 Task: Add Attachment from Trello to Card Card0000000318 in Board Board0000000080 in Workspace WS0000000027 in Trello. Add Cover Blue to Card Card0000000318 in Board Board0000000080 in Workspace WS0000000027 in Trello. Add "Copy Card To …" Button titled Button0000000318 to "bottom" of the list "To Do" to Card Card0000000318 in Board Board0000000080 in Workspace WS0000000027 in Trello. Add Description DS0000000318 to Card Card0000000318 in Board Board0000000080 in Workspace WS0000000027 in Trello. Add Comment CM0000000318 to Card Card0000000318 in Board Board0000000080 in Workspace WS0000000027 in Trello
Action: Mouse moved to (308, 307)
Screenshot: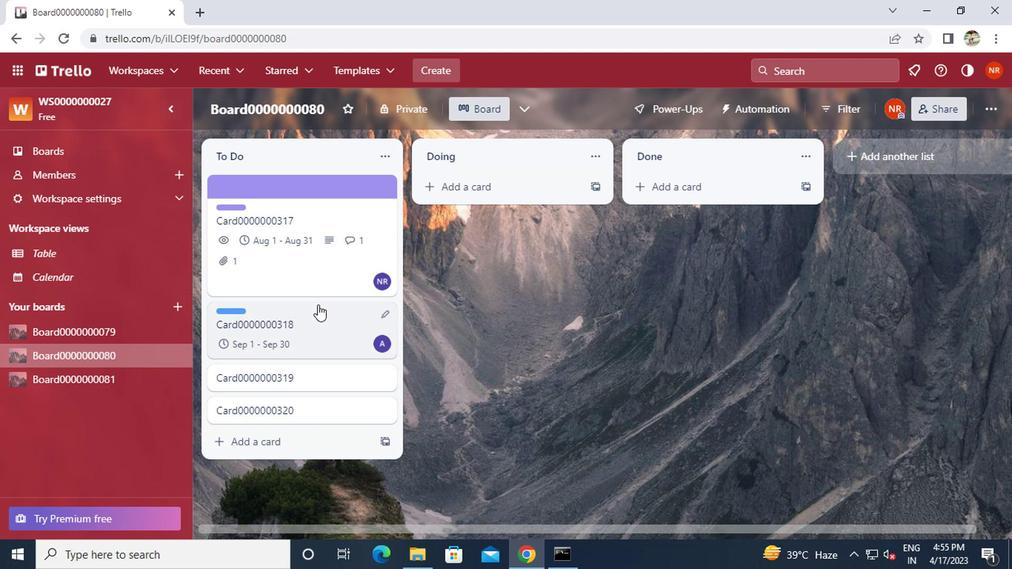 
Action: Mouse pressed left at (308, 307)
Screenshot: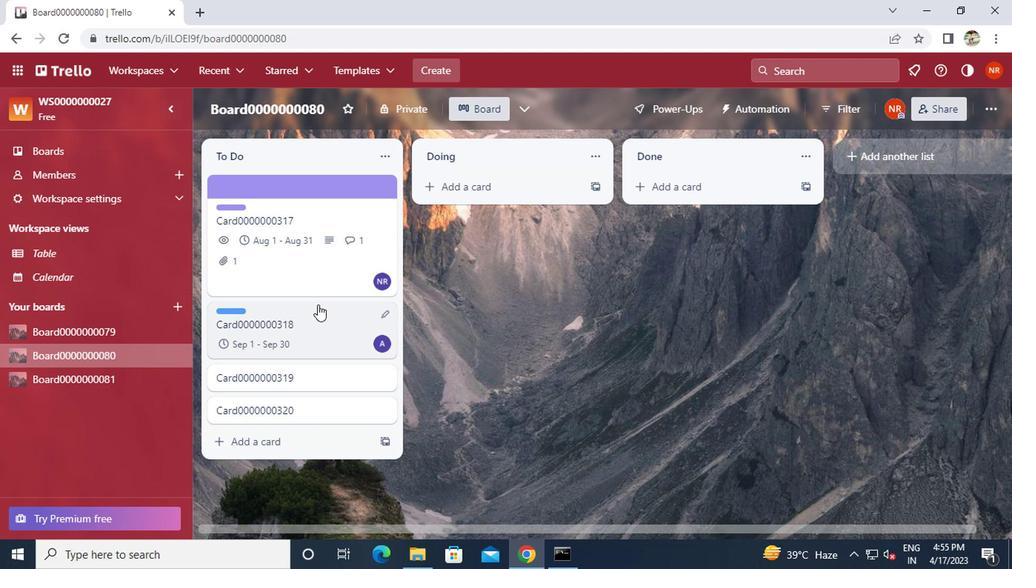 
Action: Mouse moved to (664, 309)
Screenshot: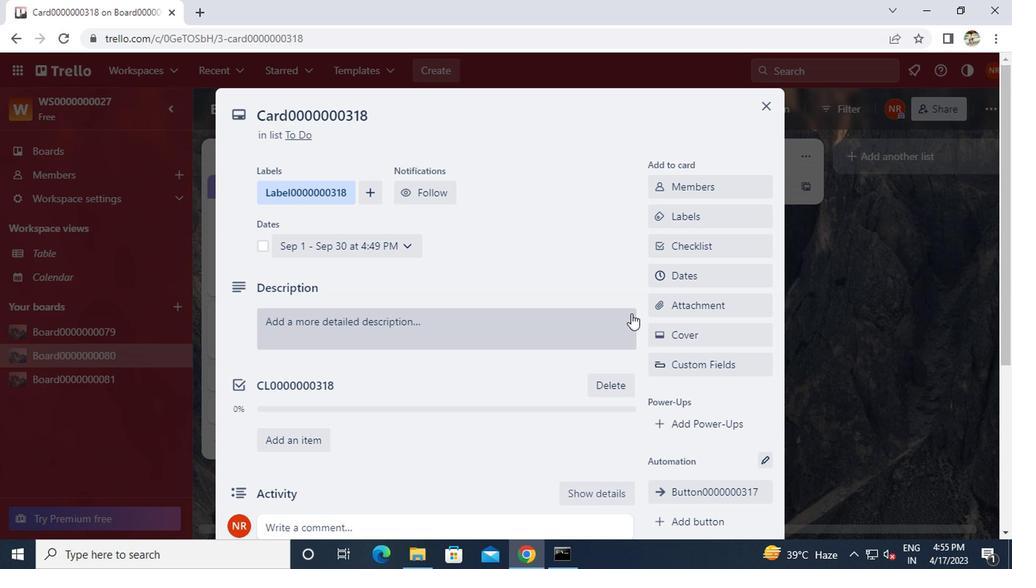 
Action: Mouse pressed left at (664, 309)
Screenshot: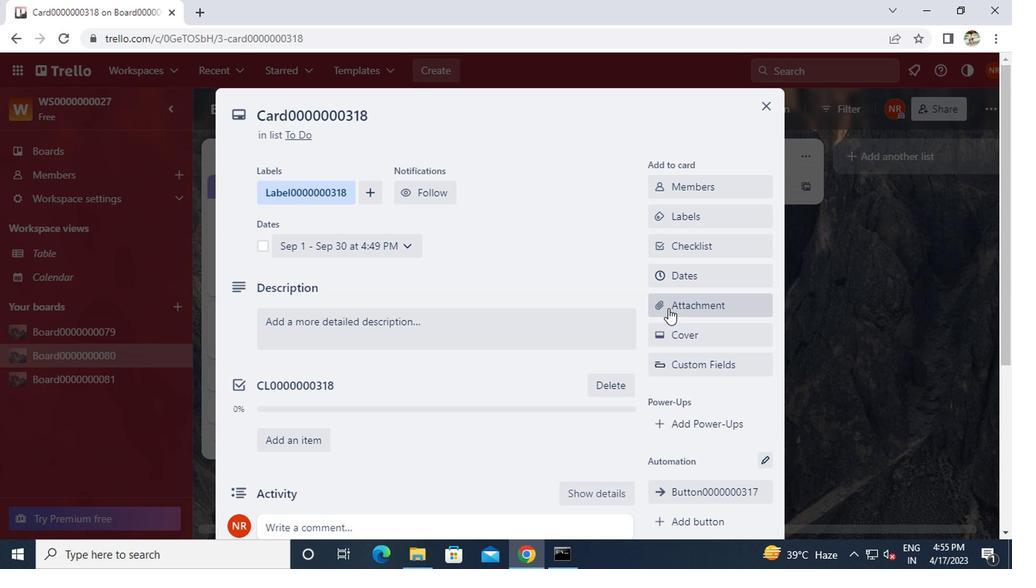 
Action: Mouse moved to (662, 169)
Screenshot: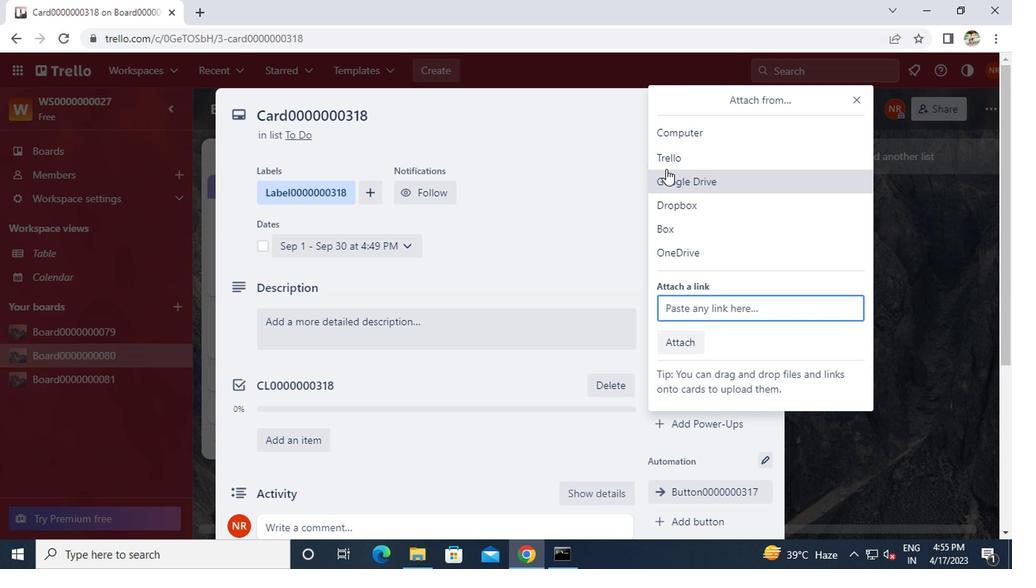 
Action: Mouse pressed left at (662, 169)
Screenshot: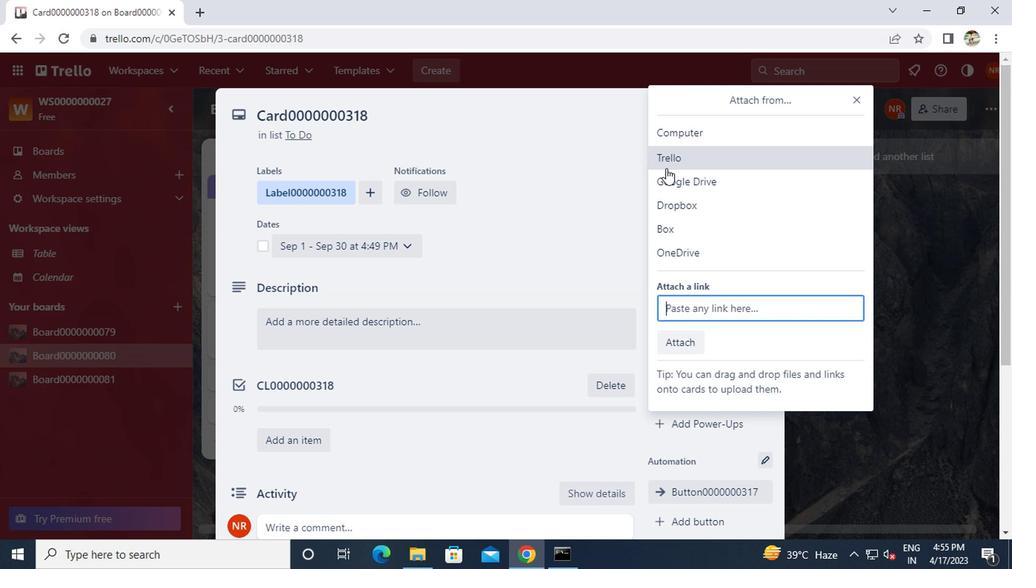 
Action: Mouse moved to (680, 218)
Screenshot: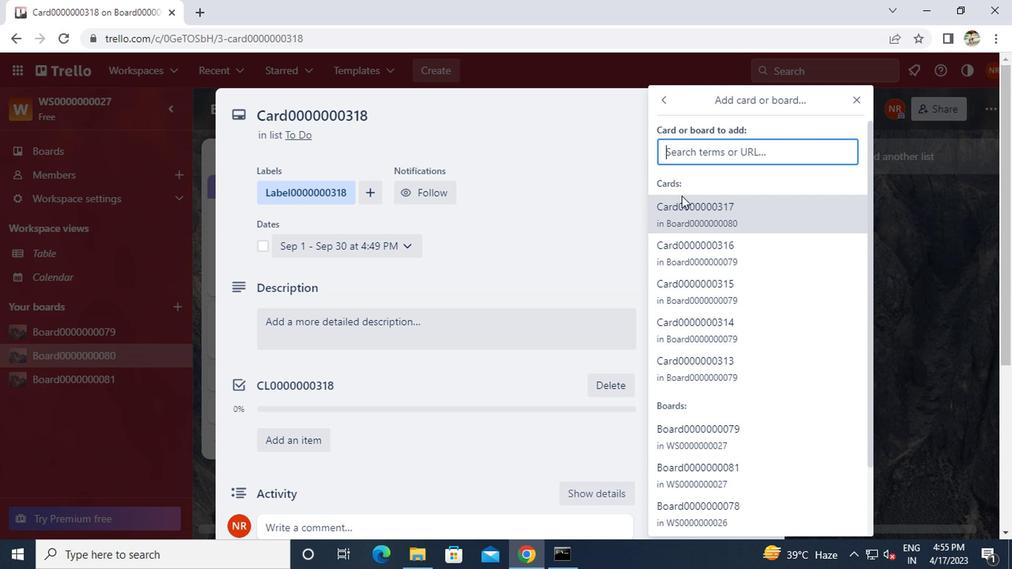 
Action: Mouse pressed left at (680, 218)
Screenshot: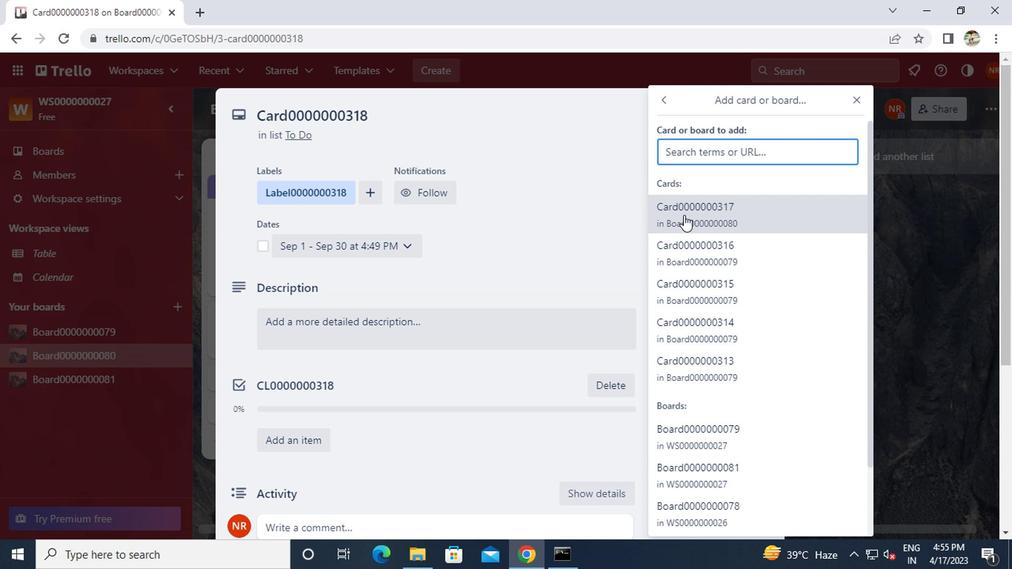 
Action: Mouse moved to (675, 329)
Screenshot: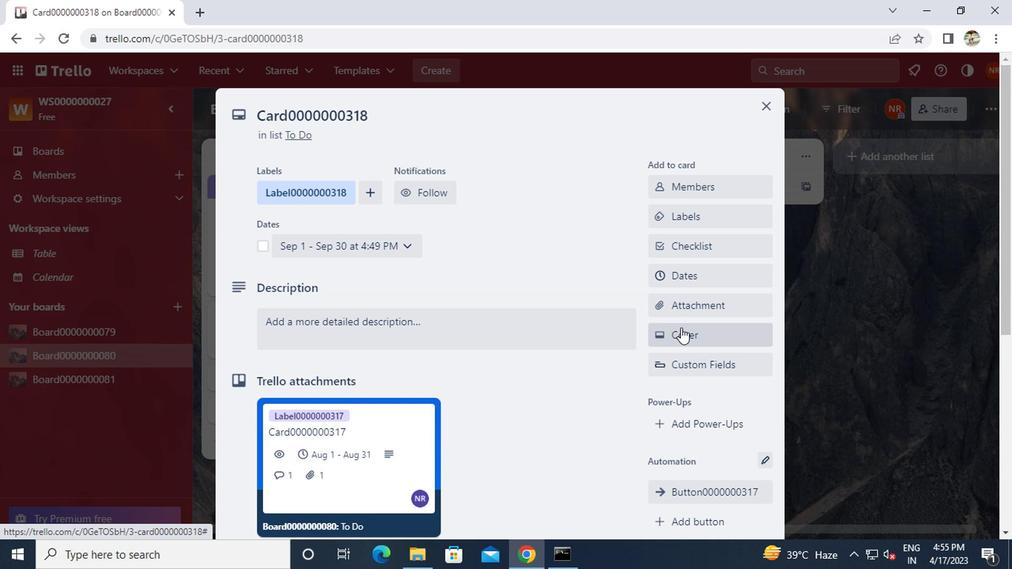 
Action: Mouse pressed left at (675, 329)
Screenshot: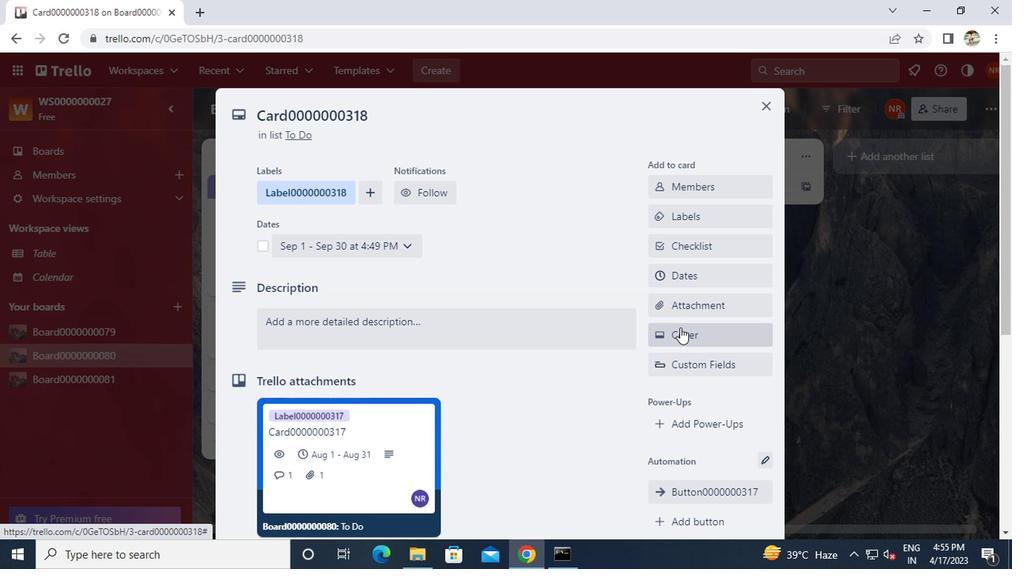
Action: Mouse moved to (675, 256)
Screenshot: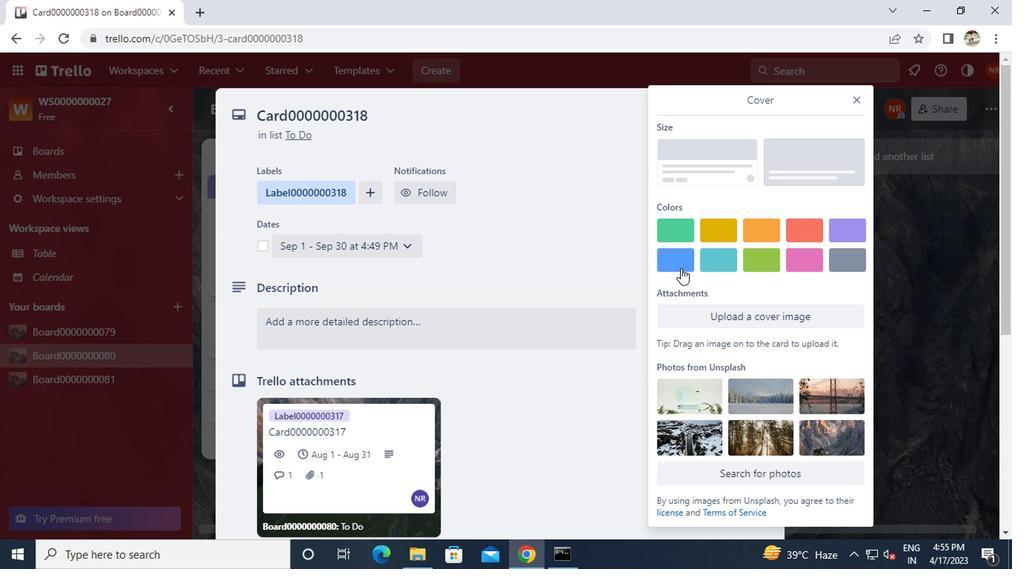 
Action: Mouse pressed left at (675, 256)
Screenshot: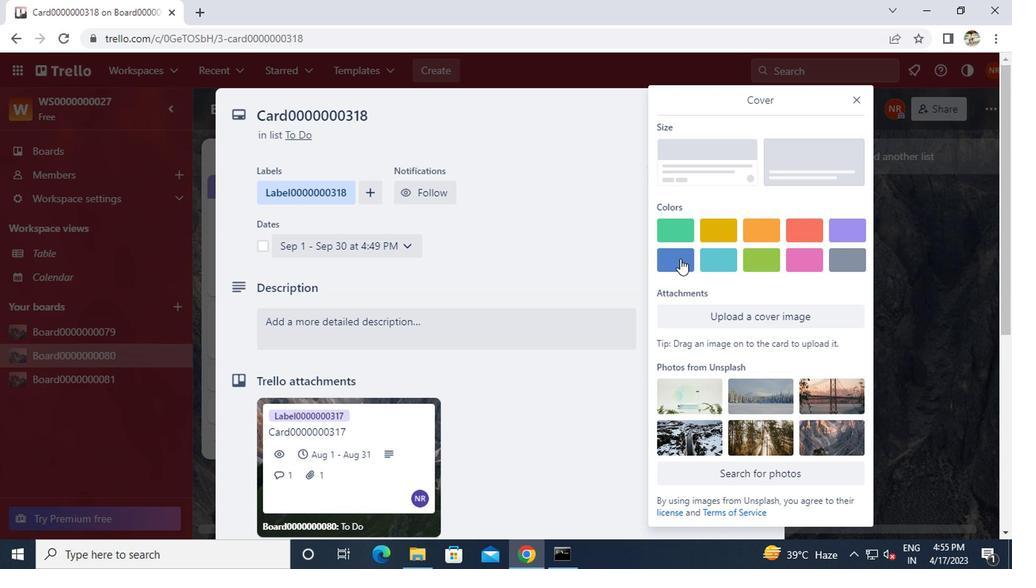 
Action: Mouse moved to (849, 103)
Screenshot: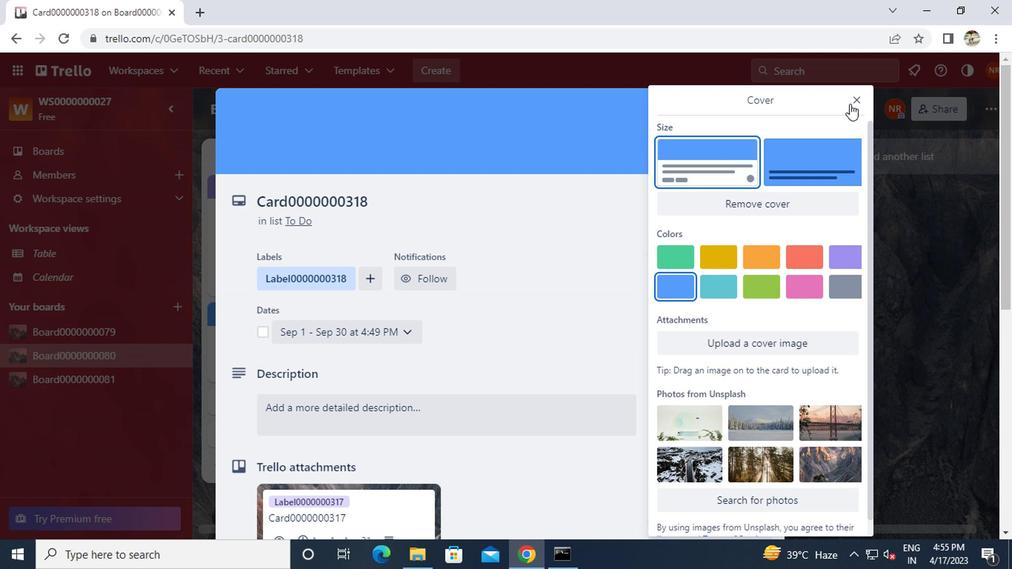 
Action: Mouse pressed left at (849, 103)
Screenshot: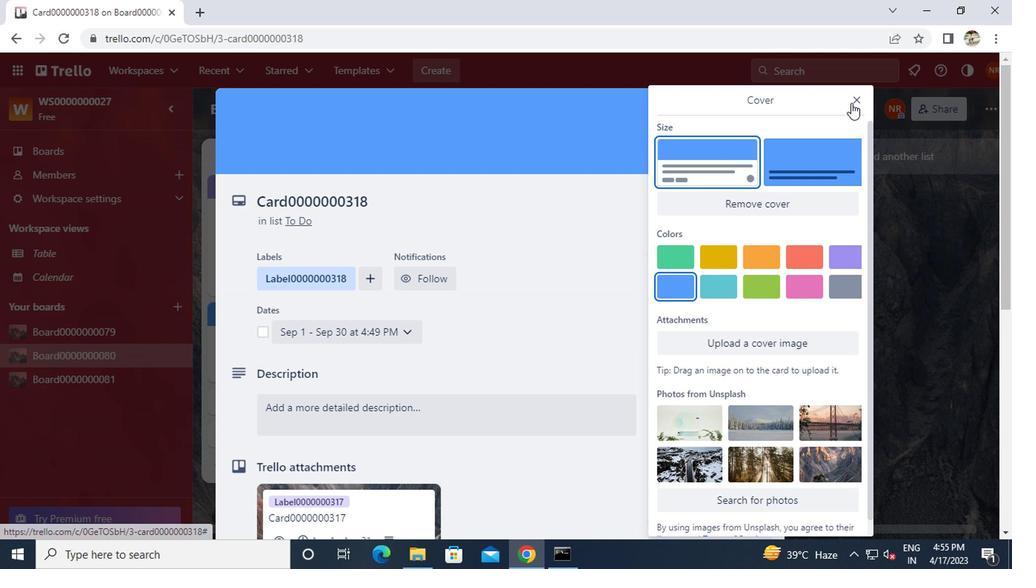
Action: Mouse moved to (689, 261)
Screenshot: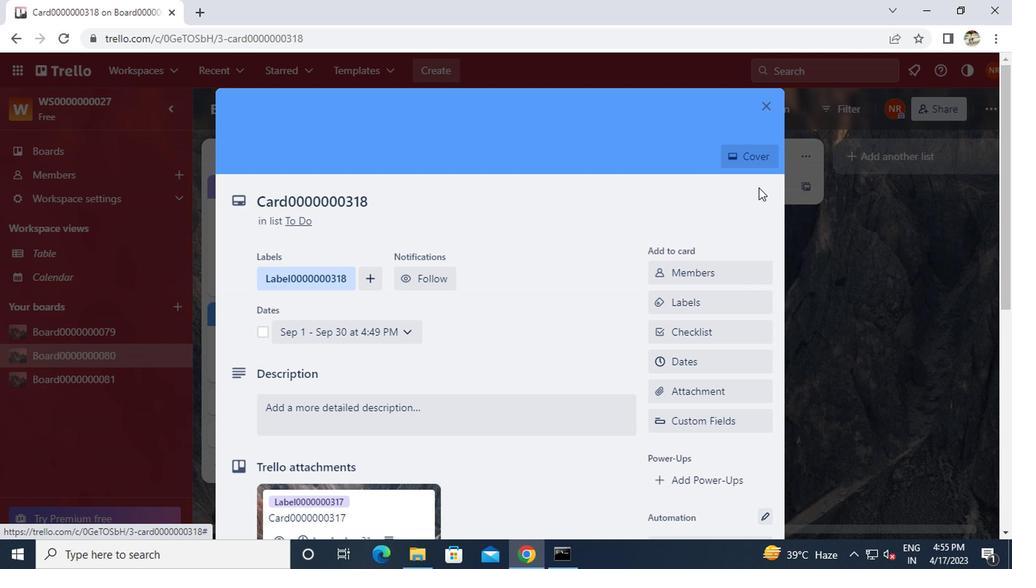 
Action: Mouse scrolled (689, 260) with delta (0, -1)
Screenshot: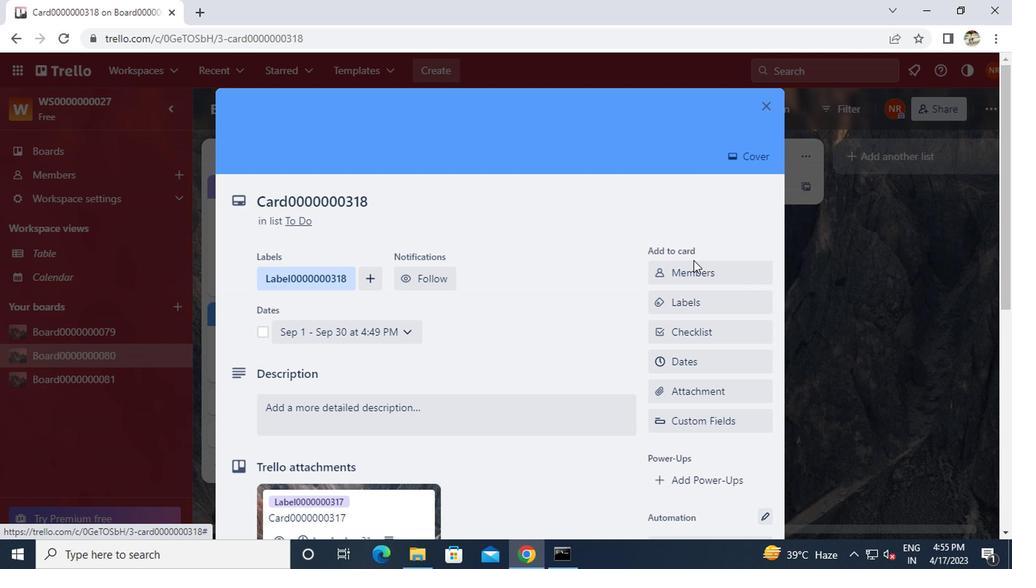 
Action: Mouse scrolled (689, 260) with delta (0, -1)
Screenshot: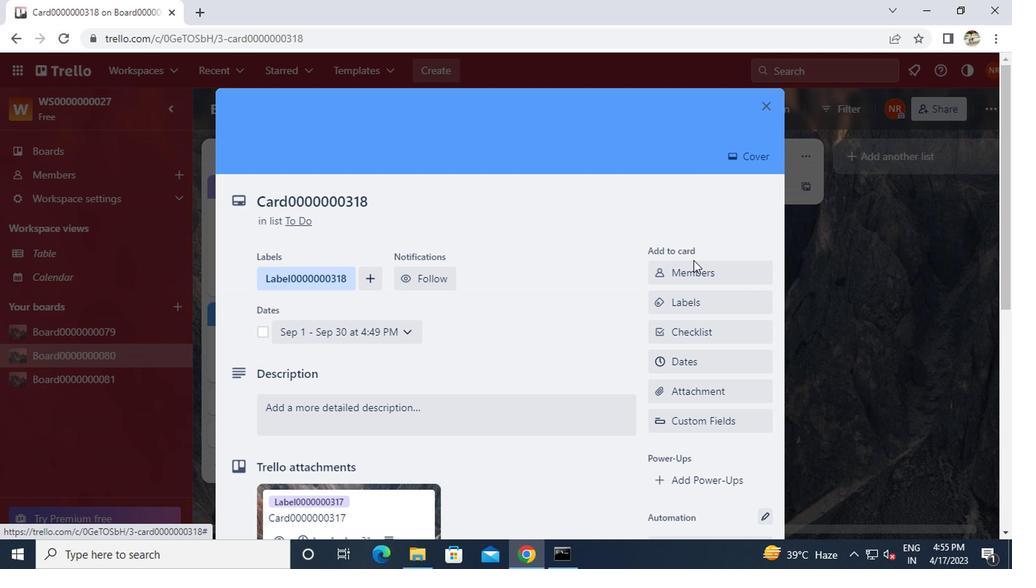 
Action: Mouse scrolled (689, 260) with delta (0, -1)
Screenshot: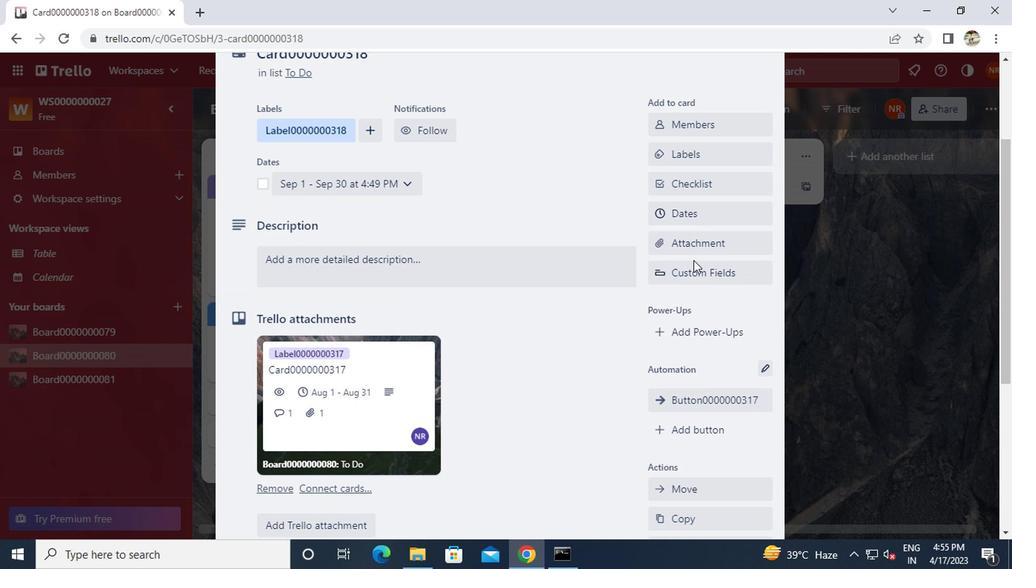 
Action: Mouse scrolled (689, 260) with delta (0, -1)
Screenshot: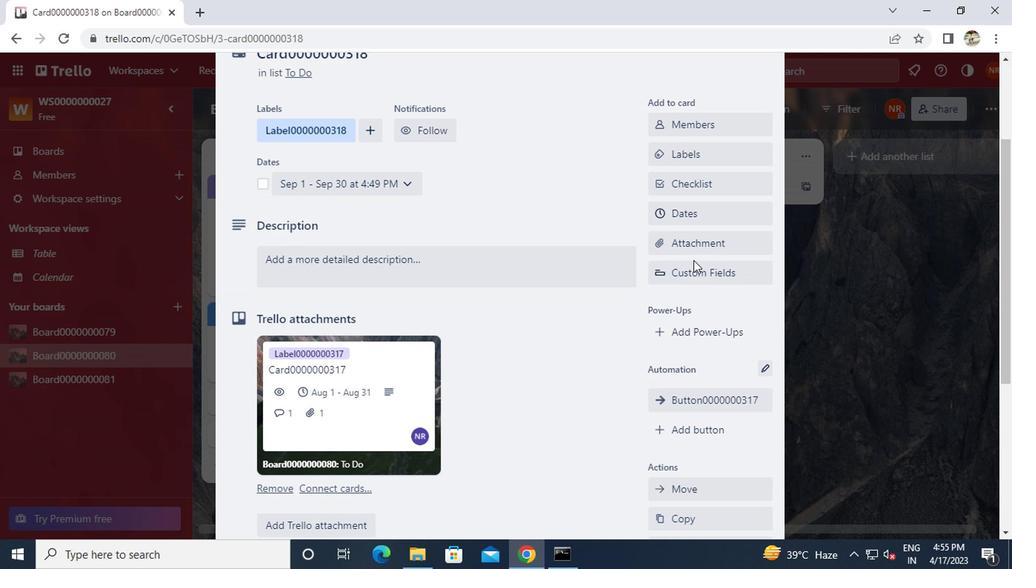 
Action: Mouse moved to (687, 276)
Screenshot: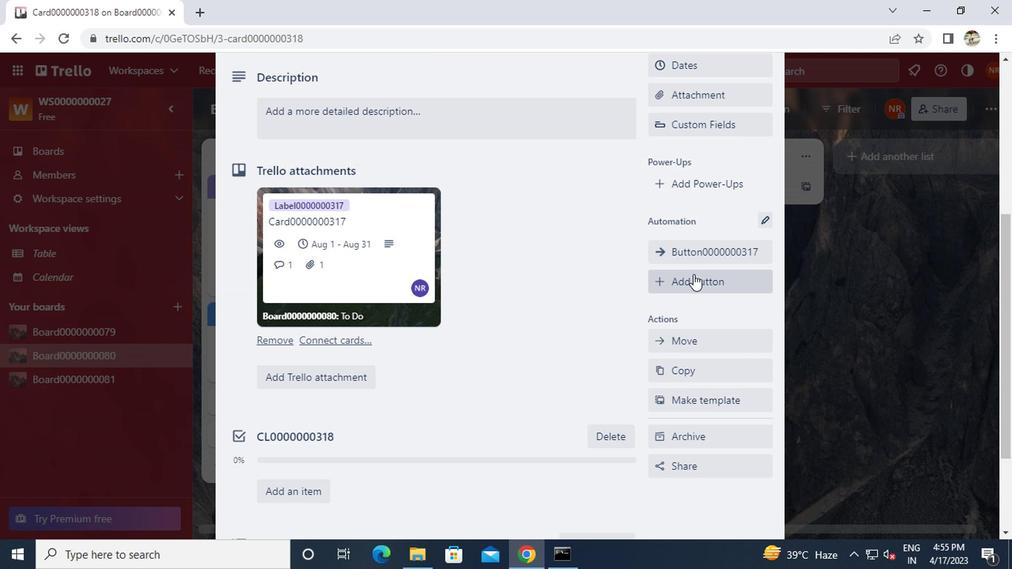 
Action: Mouse pressed left at (687, 276)
Screenshot: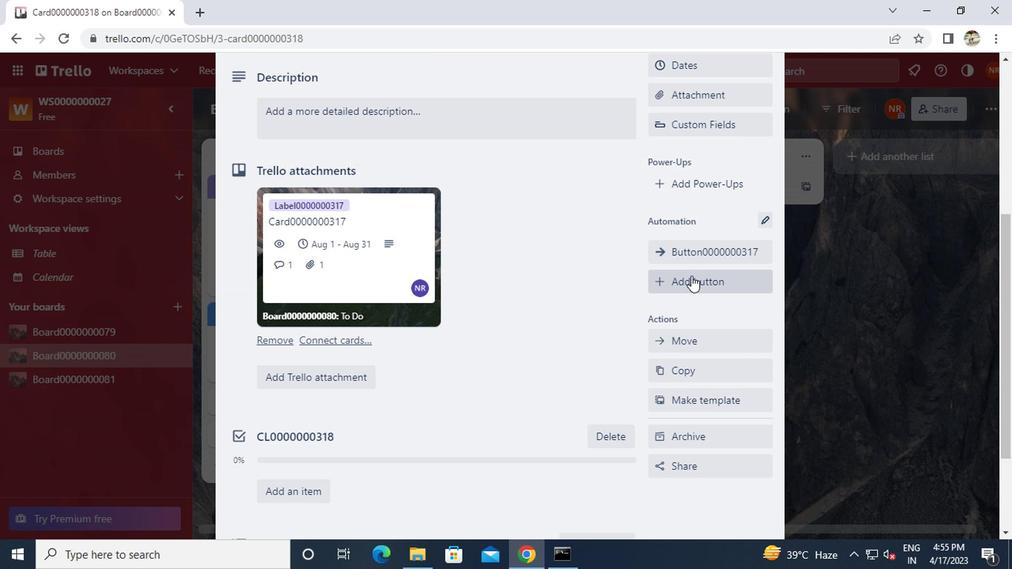 
Action: Mouse moved to (684, 207)
Screenshot: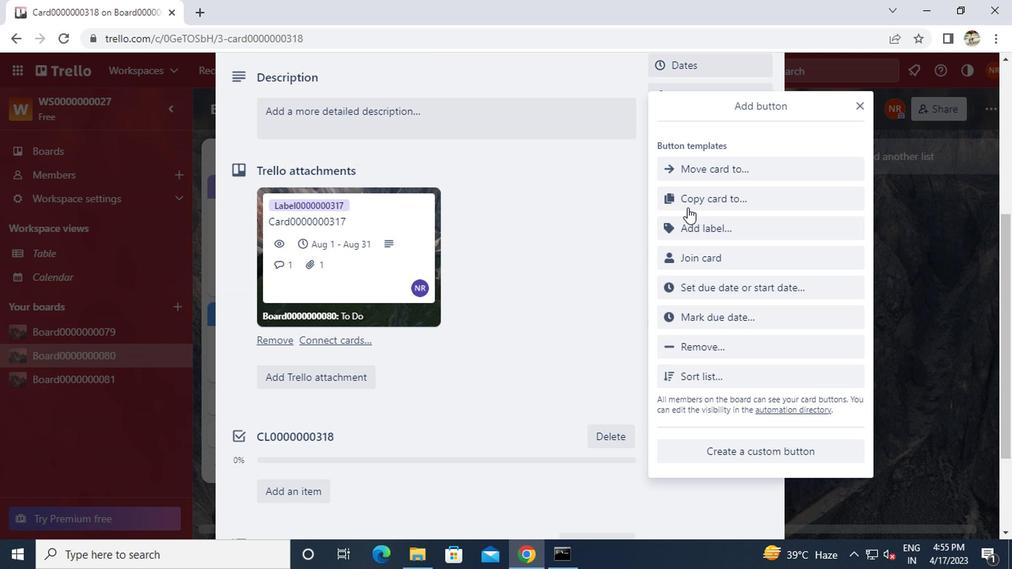 
Action: Mouse pressed left at (684, 207)
Screenshot: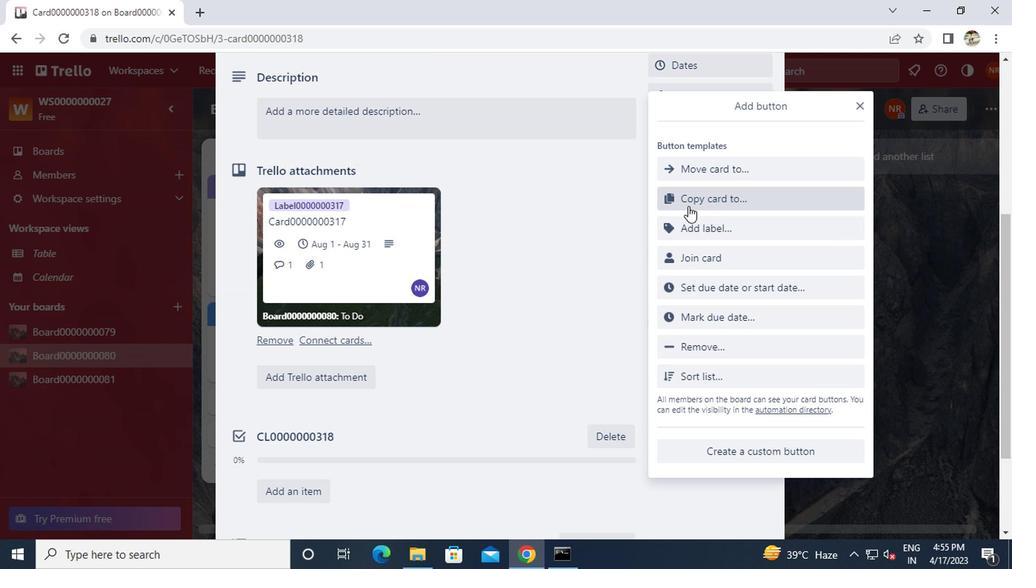 
Action: Key pressed b<Key.caps_lock>utton0000000318
Screenshot: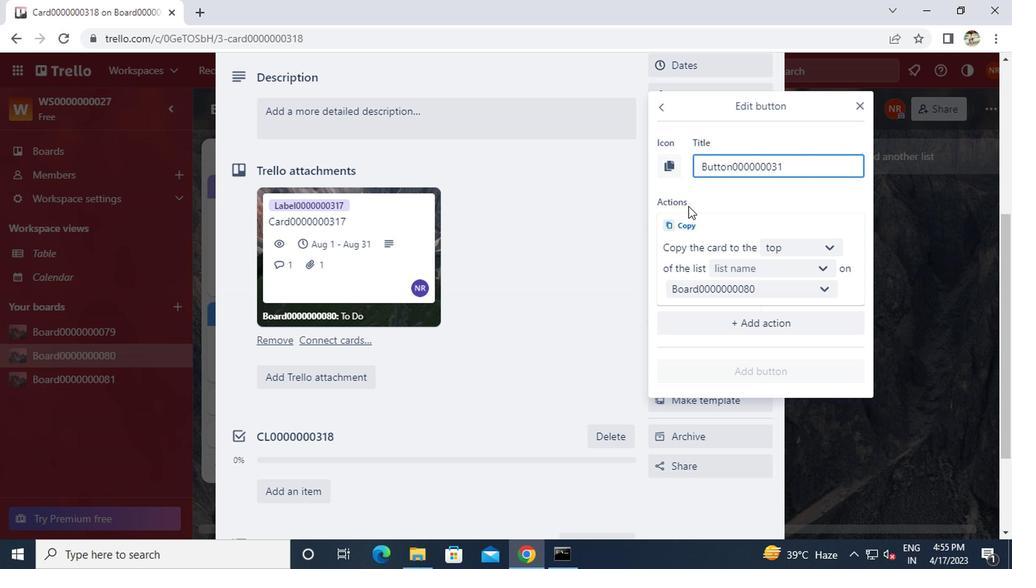 
Action: Mouse moved to (771, 245)
Screenshot: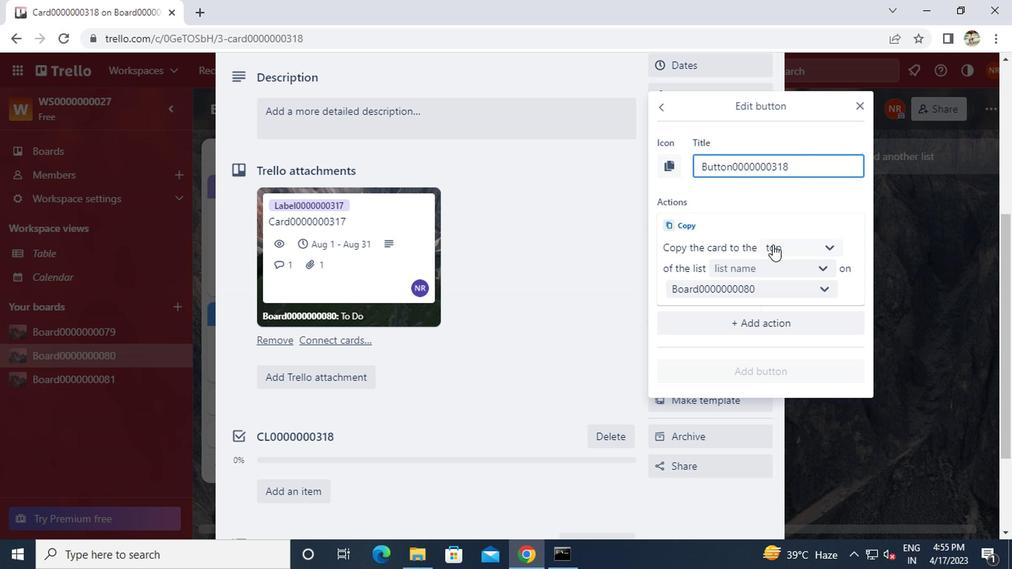 
Action: Mouse pressed left at (771, 245)
Screenshot: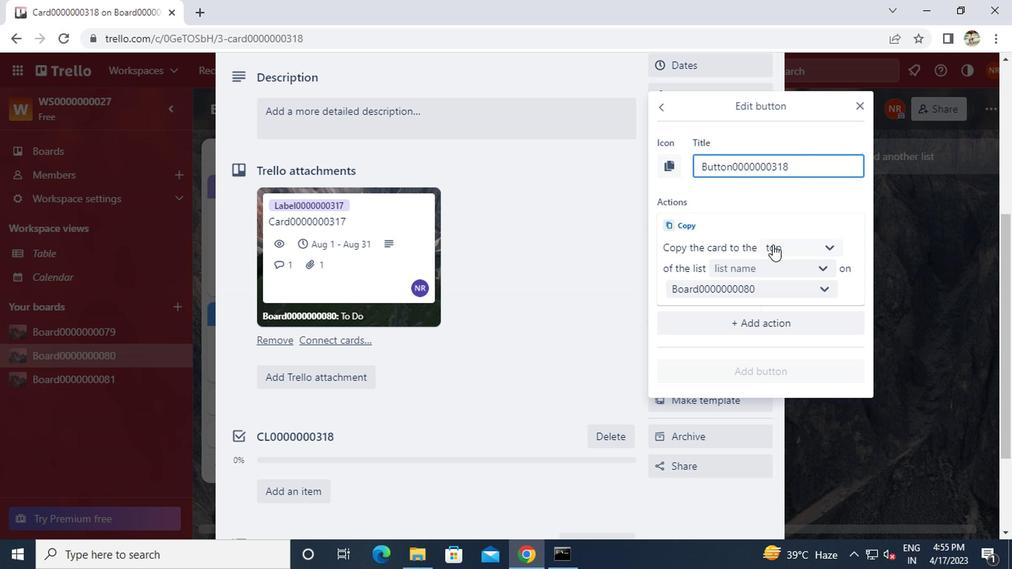 
Action: Mouse moved to (776, 302)
Screenshot: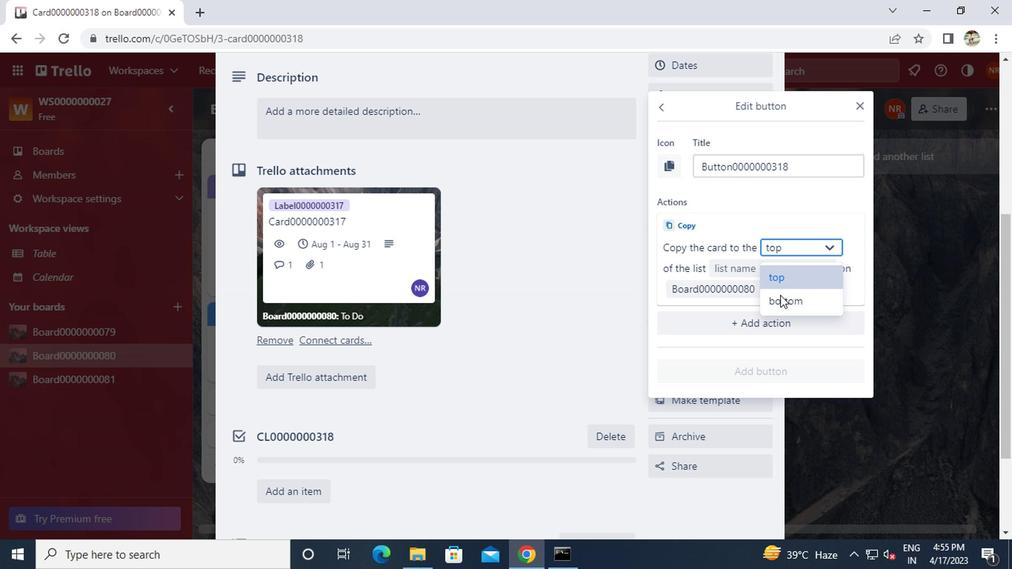 
Action: Mouse pressed left at (776, 302)
Screenshot: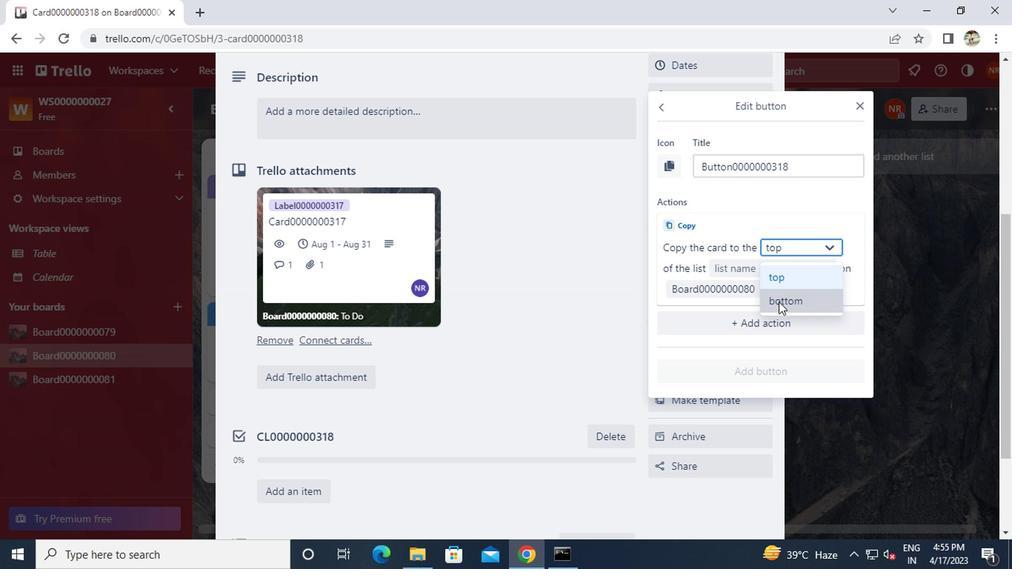 
Action: Mouse moved to (746, 265)
Screenshot: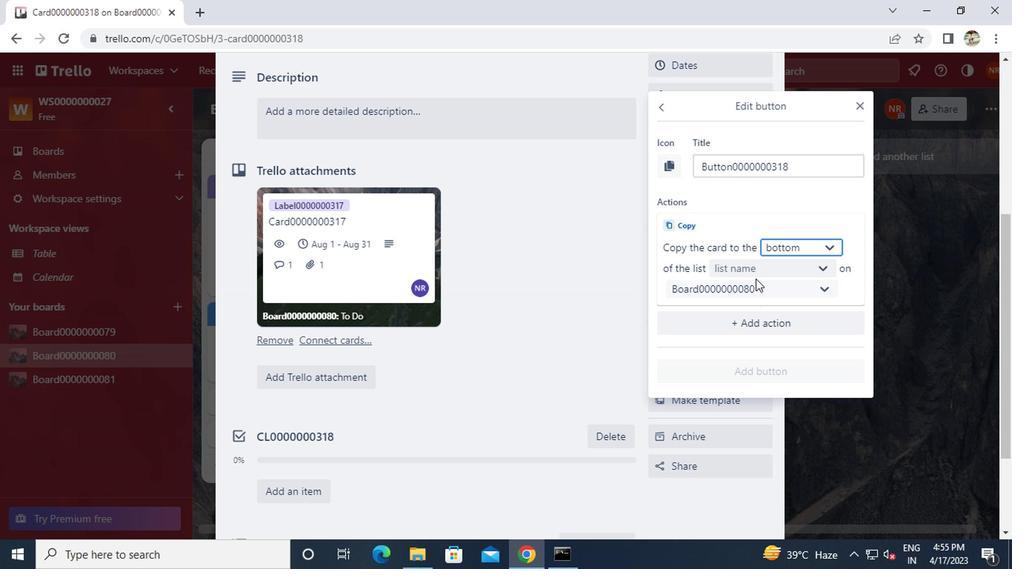 
Action: Mouse pressed left at (746, 265)
Screenshot: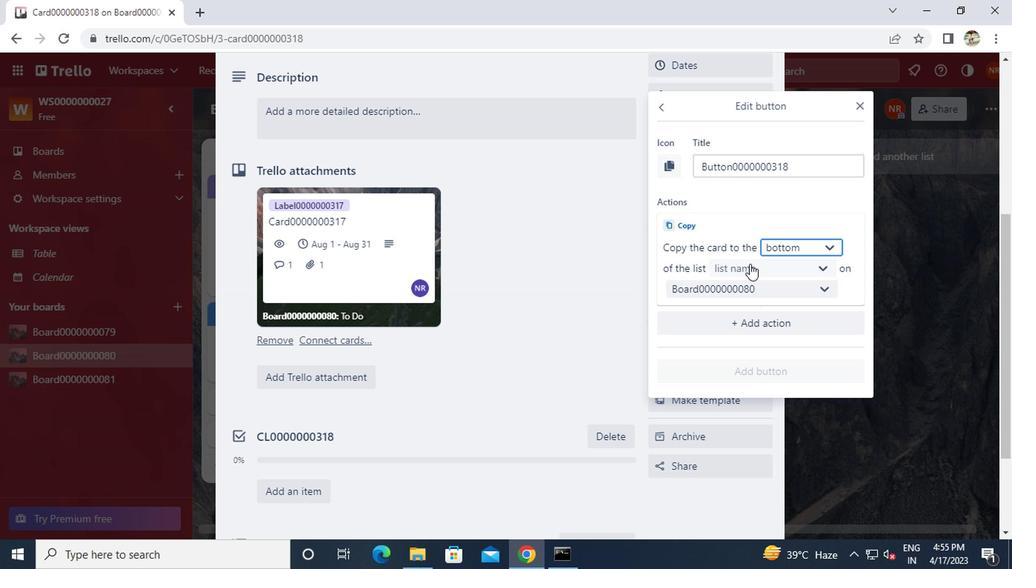 
Action: Mouse moved to (741, 294)
Screenshot: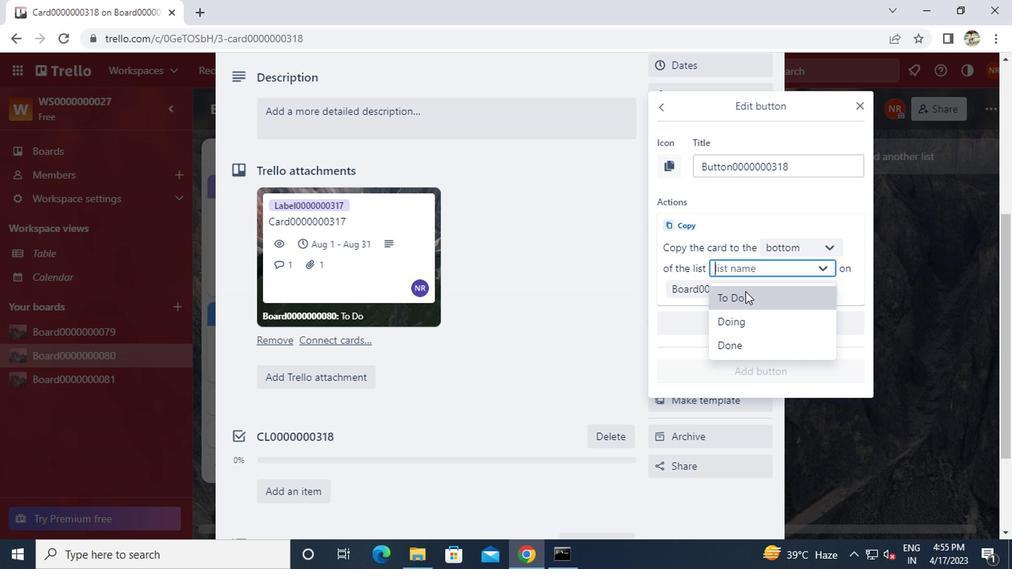 
Action: Mouse pressed left at (741, 294)
Screenshot: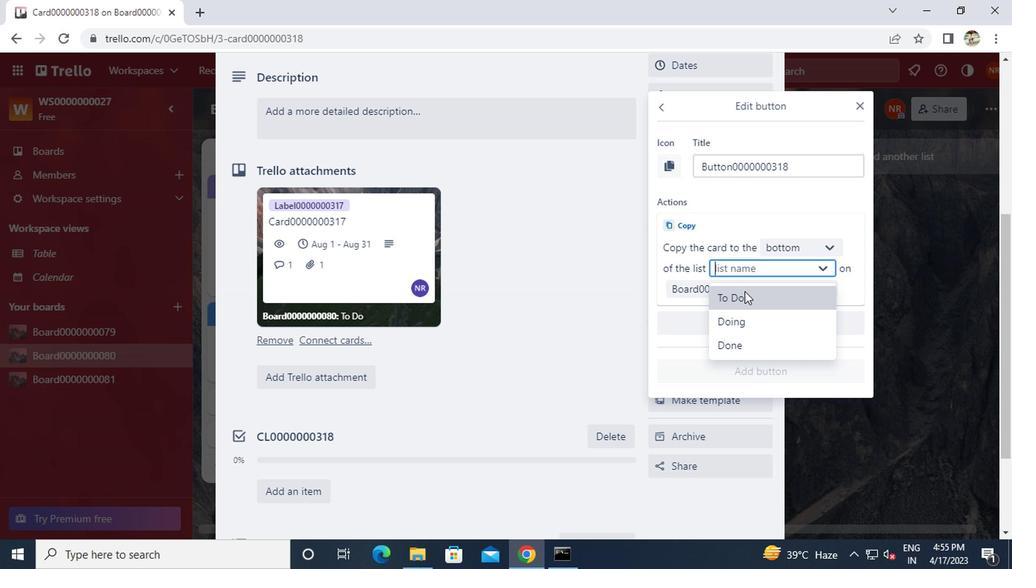 
Action: Mouse moved to (726, 368)
Screenshot: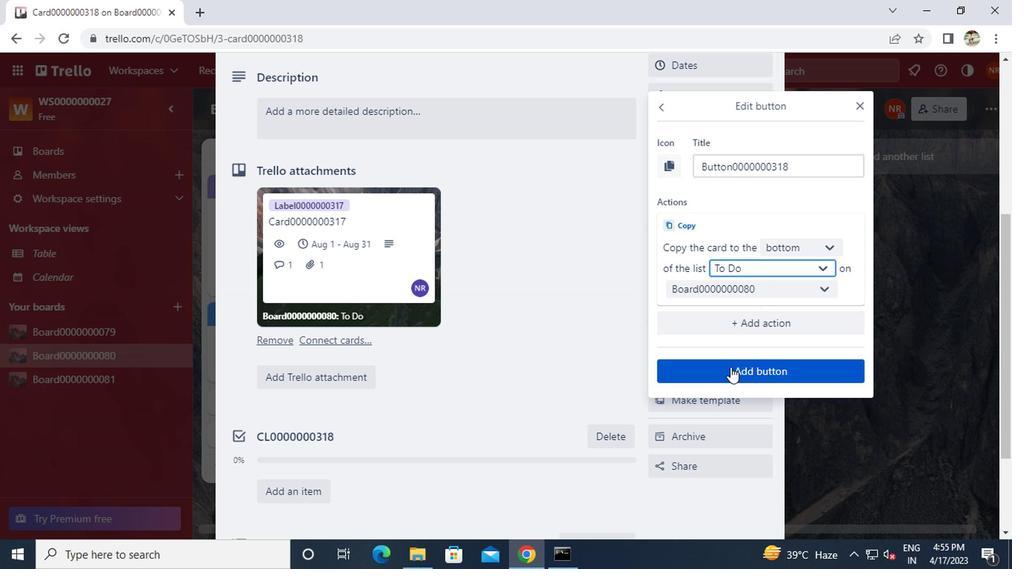 
Action: Mouse pressed left at (726, 368)
Screenshot: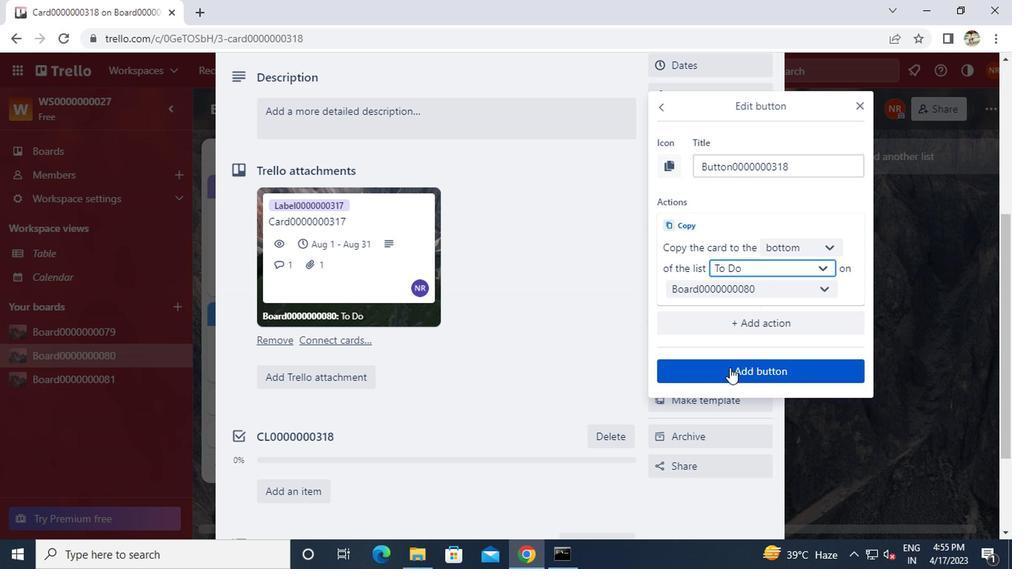 
Action: Mouse moved to (386, 119)
Screenshot: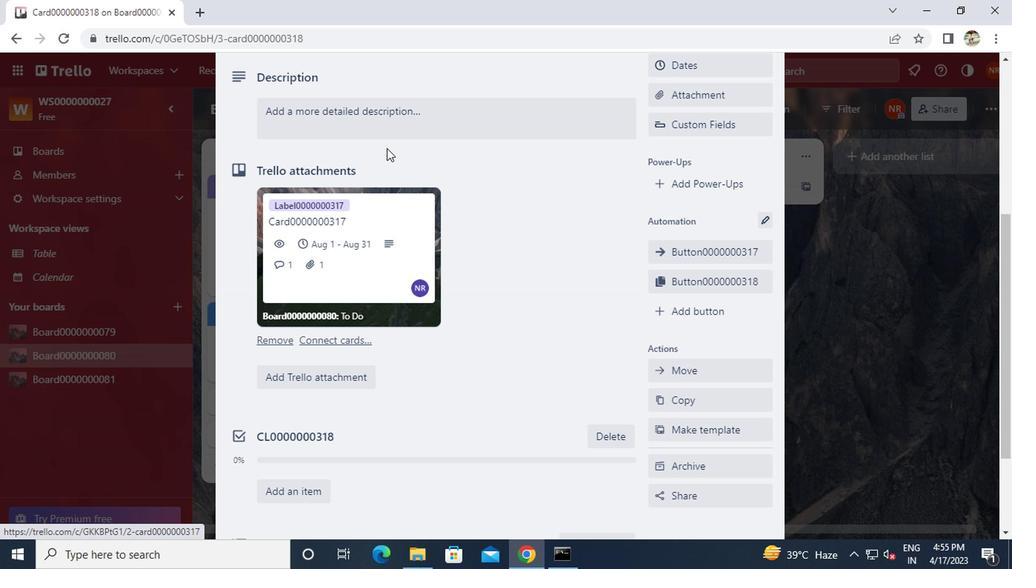 
Action: Mouse pressed left at (386, 119)
Screenshot: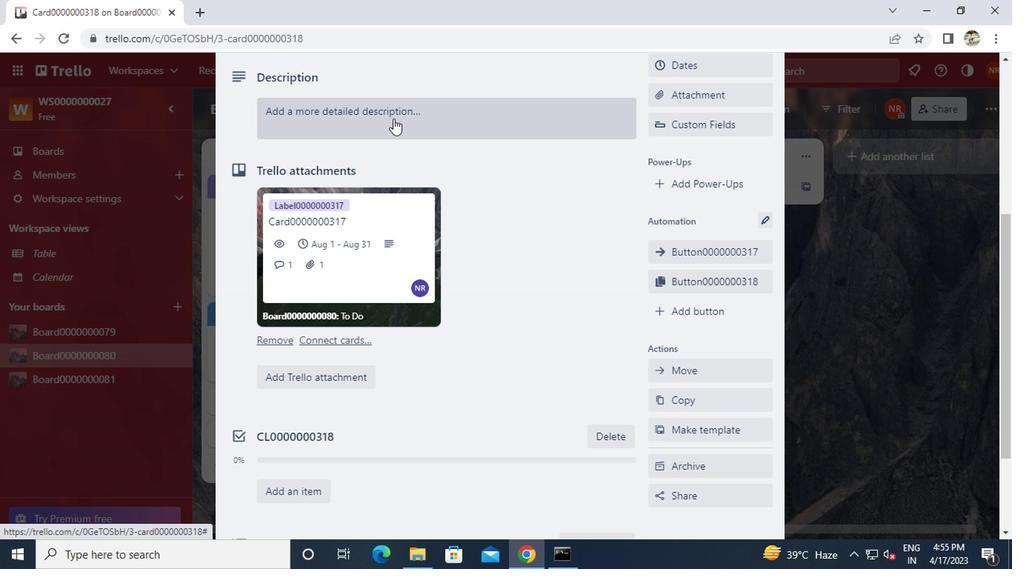 
Action: Key pressed <Key.caps_lock>ds0000000318
Screenshot: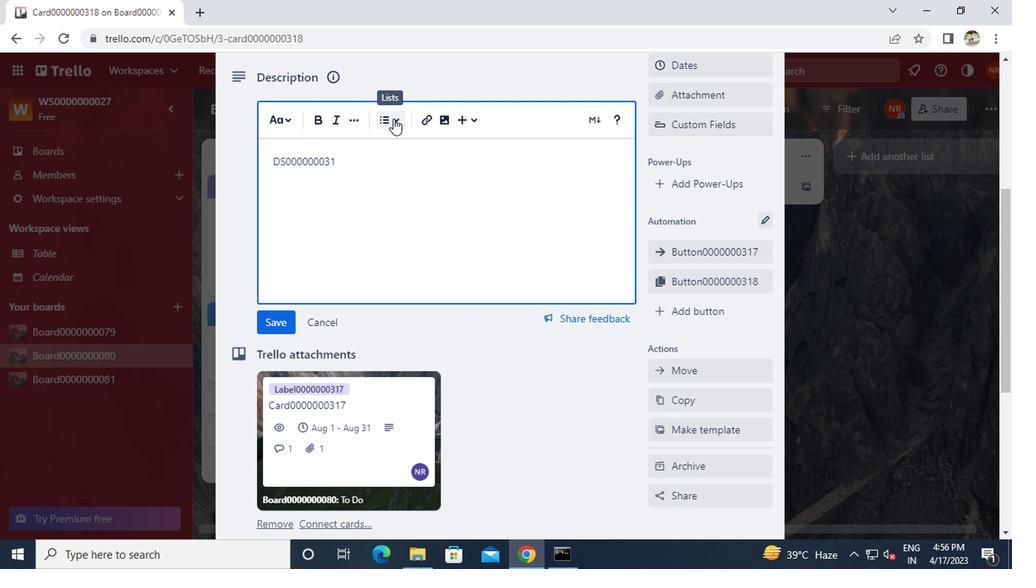 
Action: Mouse moved to (271, 321)
Screenshot: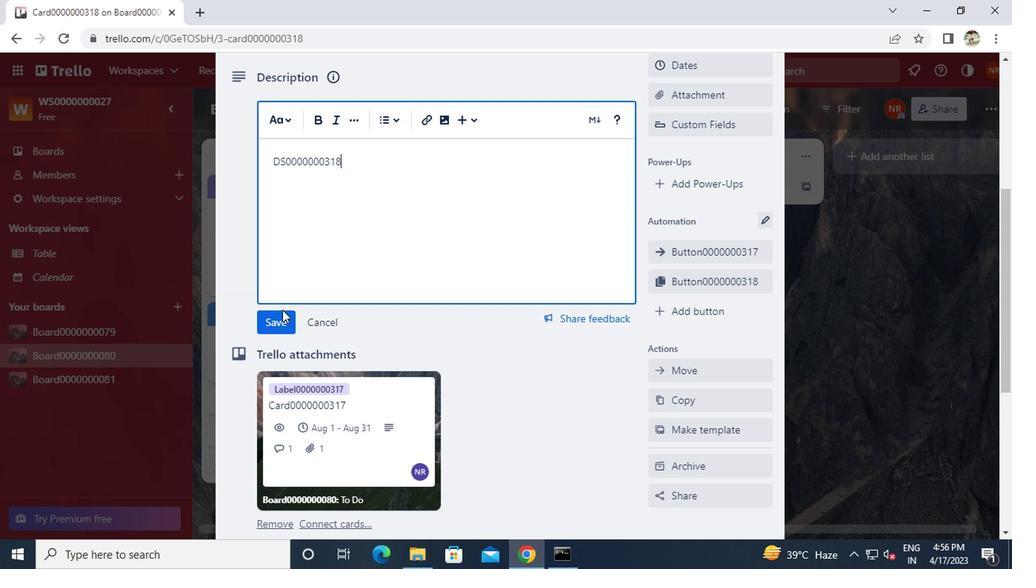
Action: Mouse pressed left at (271, 321)
Screenshot: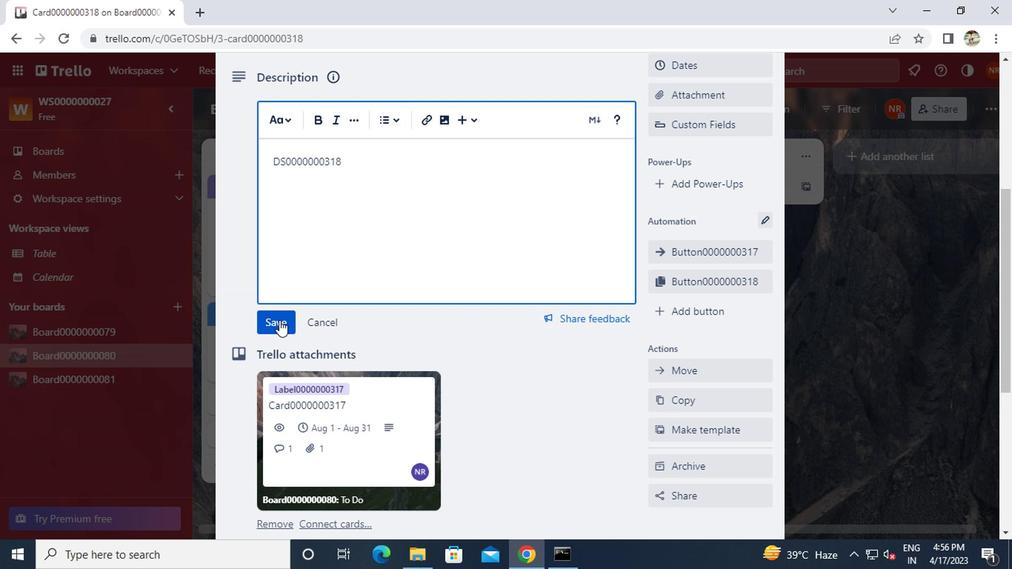 
Action: Mouse moved to (271, 321)
Screenshot: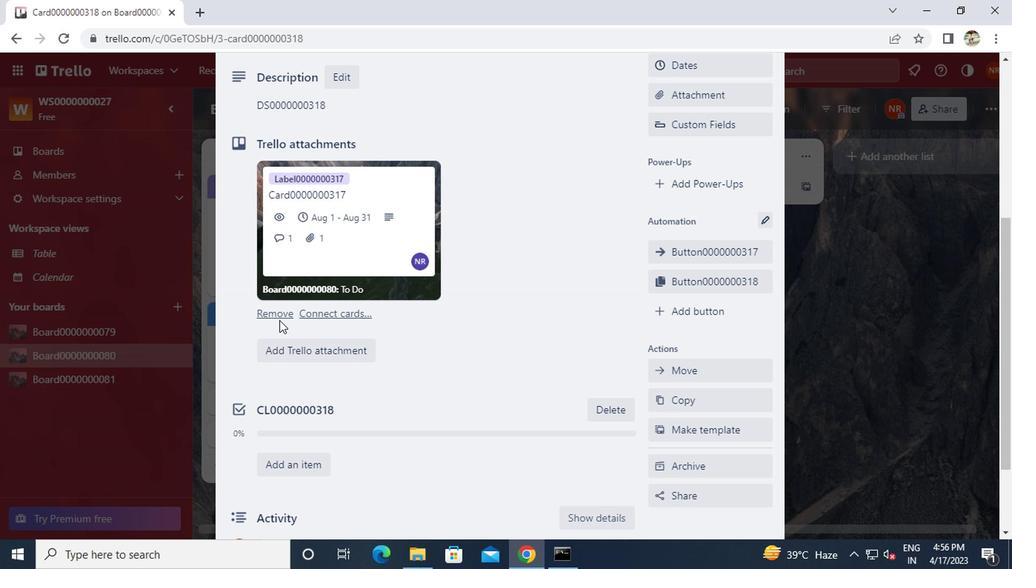 
Action: Mouse scrolled (271, 320) with delta (0, -1)
Screenshot: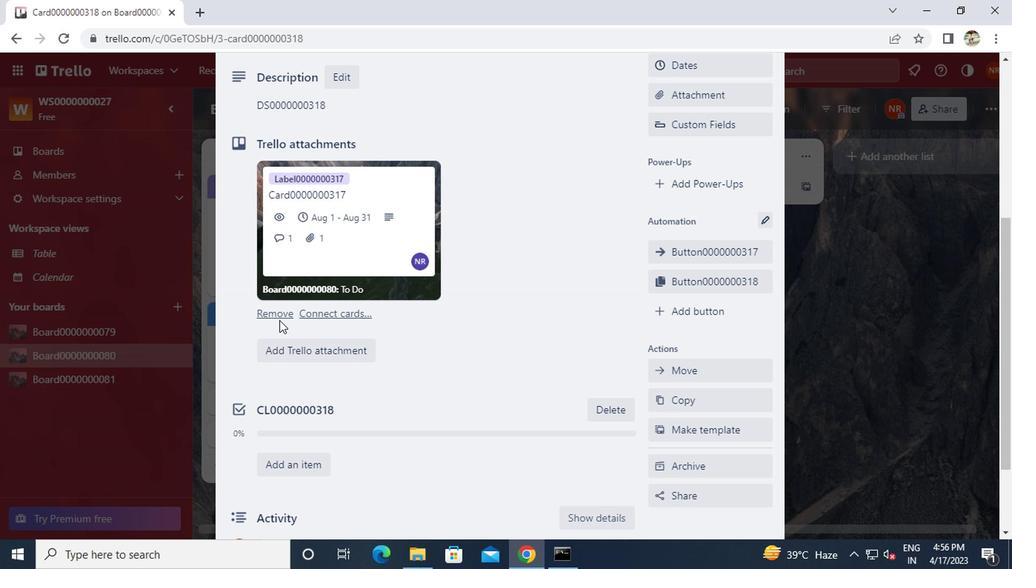 
Action: Mouse moved to (278, 482)
Screenshot: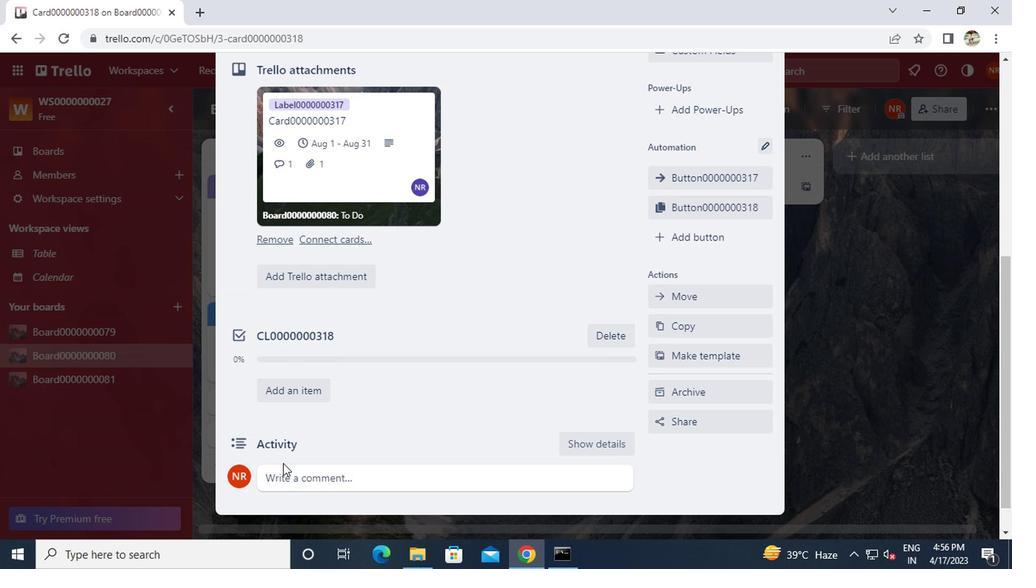 
Action: Mouse pressed left at (278, 482)
Screenshot: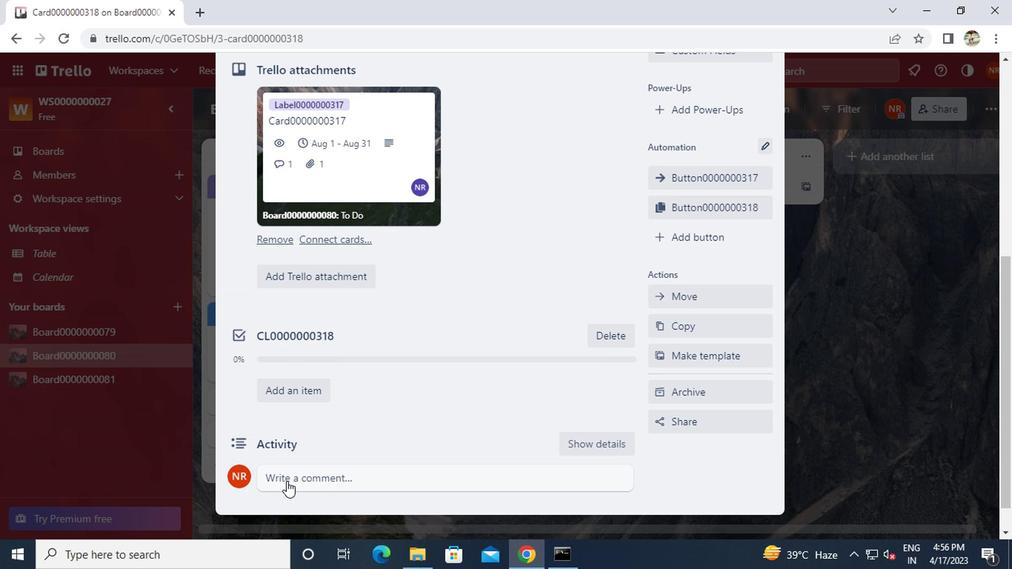 
Action: Key pressed cm0000000318
Screenshot: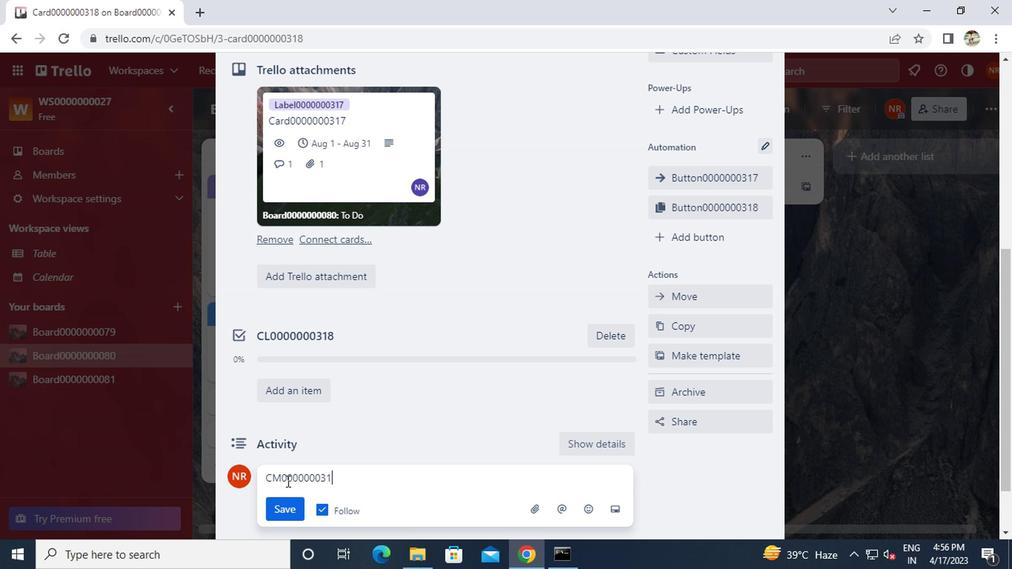 
Action: Mouse moved to (280, 499)
Screenshot: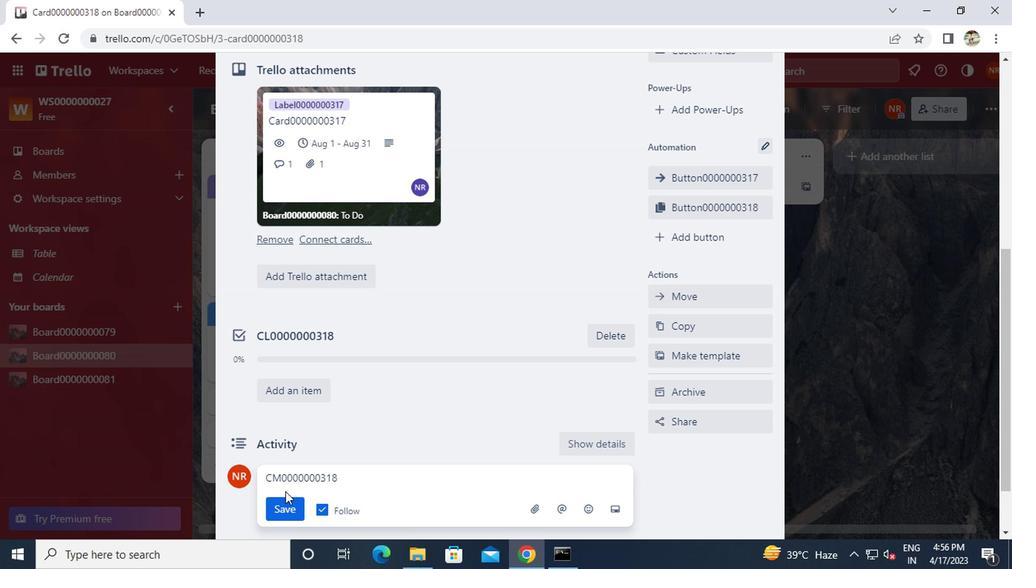 
Action: Mouse pressed left at (280, 499)
Screenshot: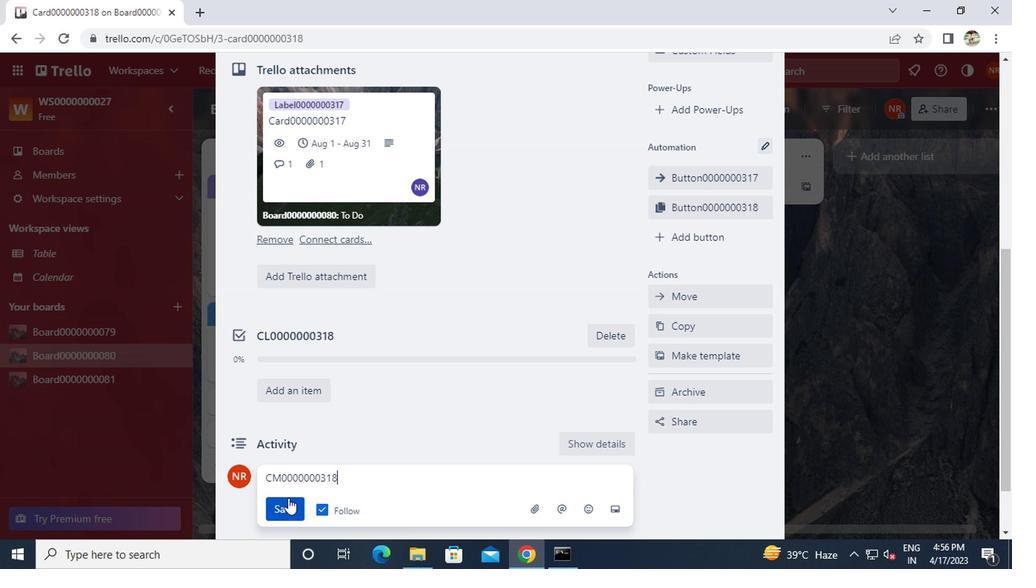 
Action: Mouse moved to (567, 240)
Screenshot: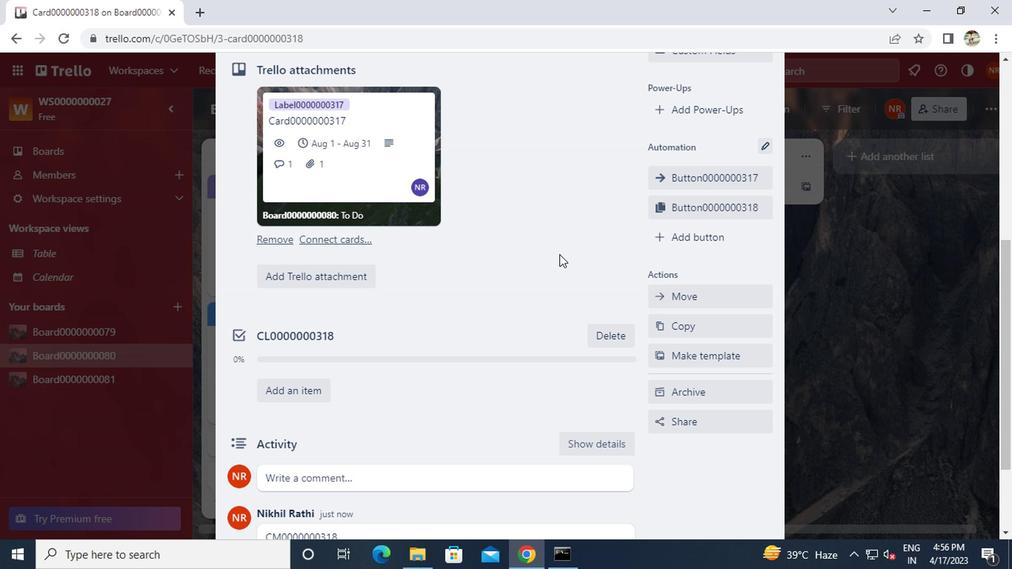 
Action: Mouse scrolled (567, 241) with delta (0, 1)
Screenshot: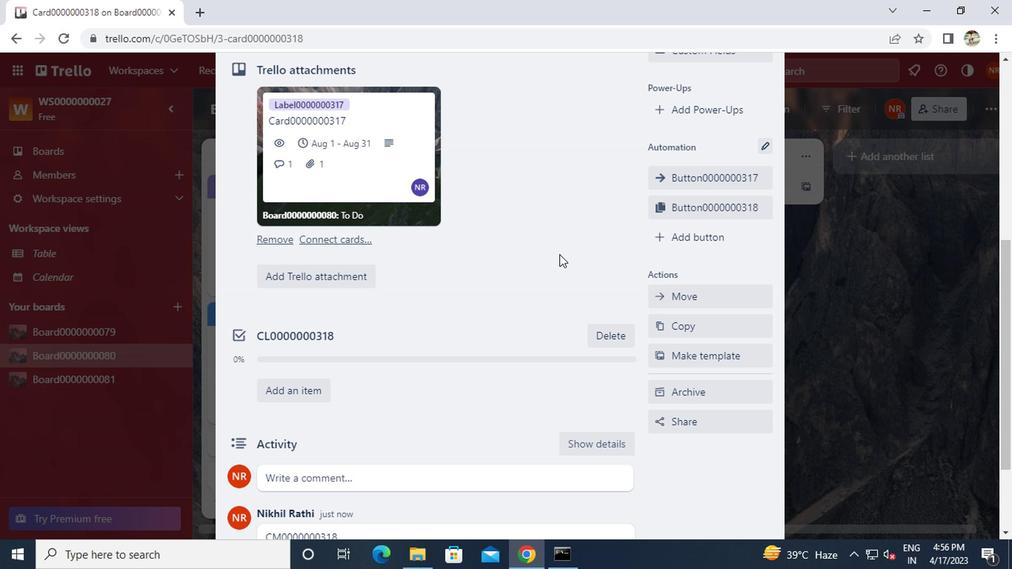 
Action: Mouse moved to (577, 234)
Screenshot: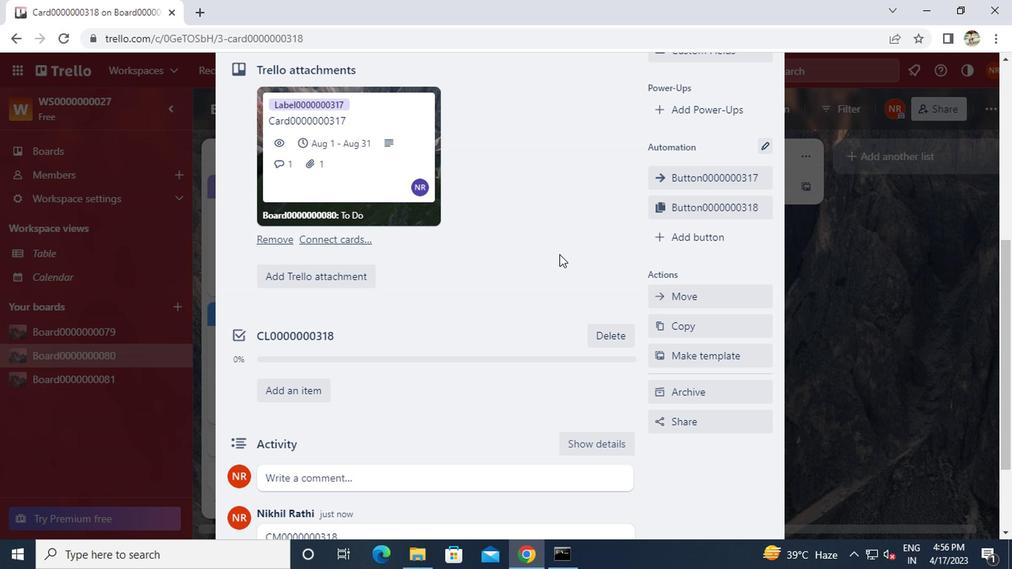 
Action: Mouse scrolled (577, 235) with delta (0, 0)
Screenshot: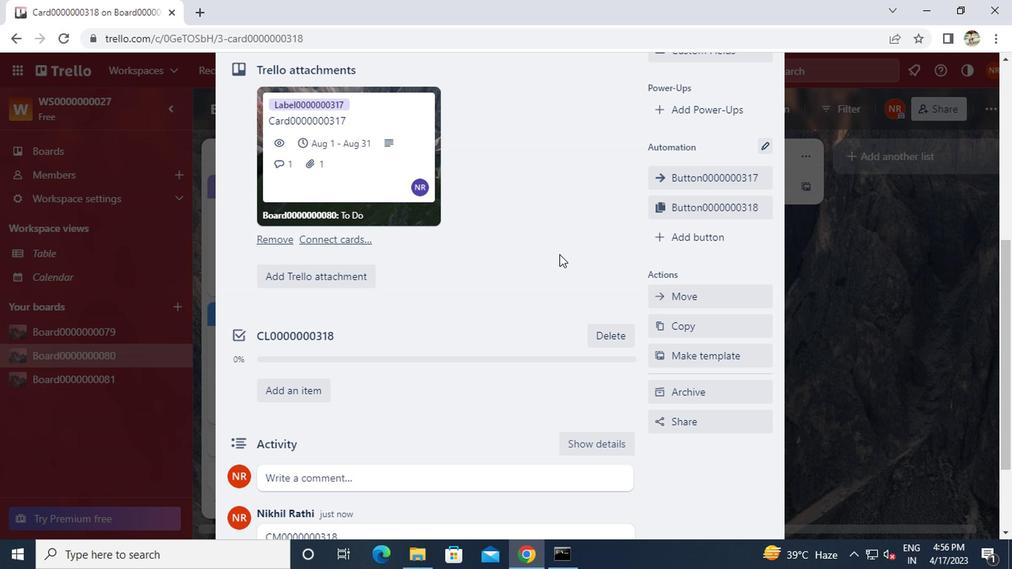 
Action: Mouse moved to (579, 232)
Screenshot: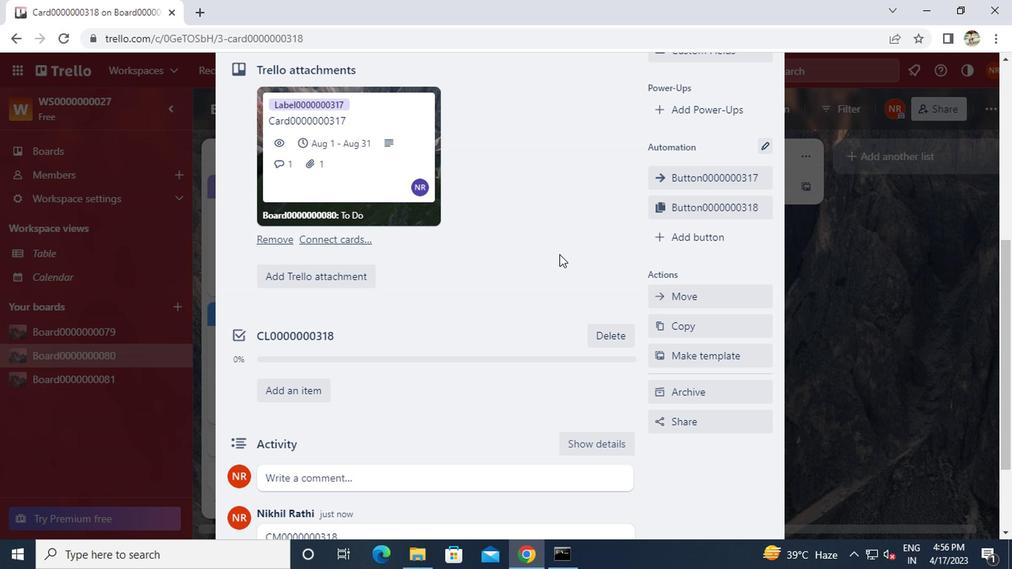 
Action: Mouse scrolled (579, 234) with delta (0, 1)
Screenshot: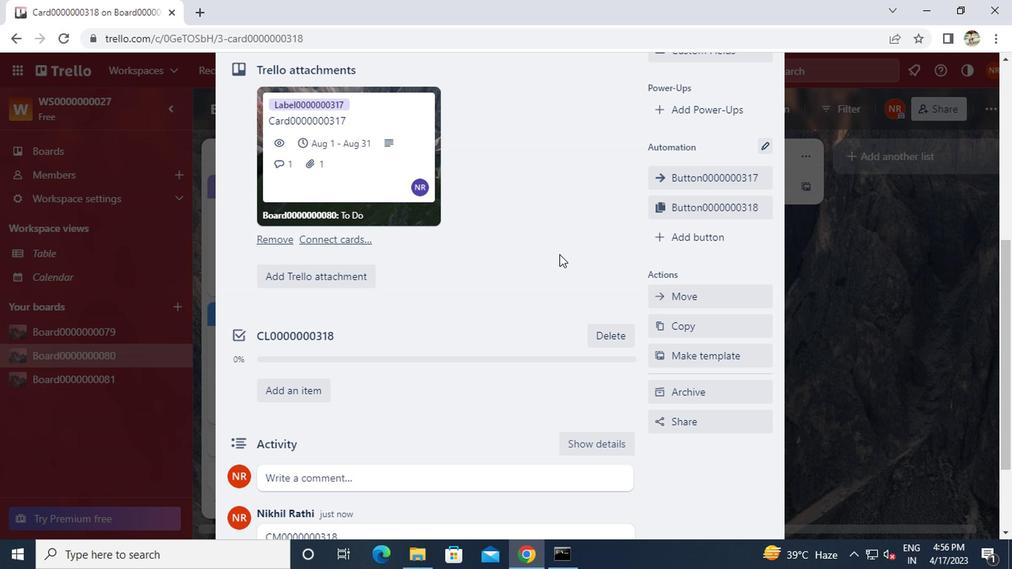 
Action: Mouse moved to (581, 231)
Screenshot: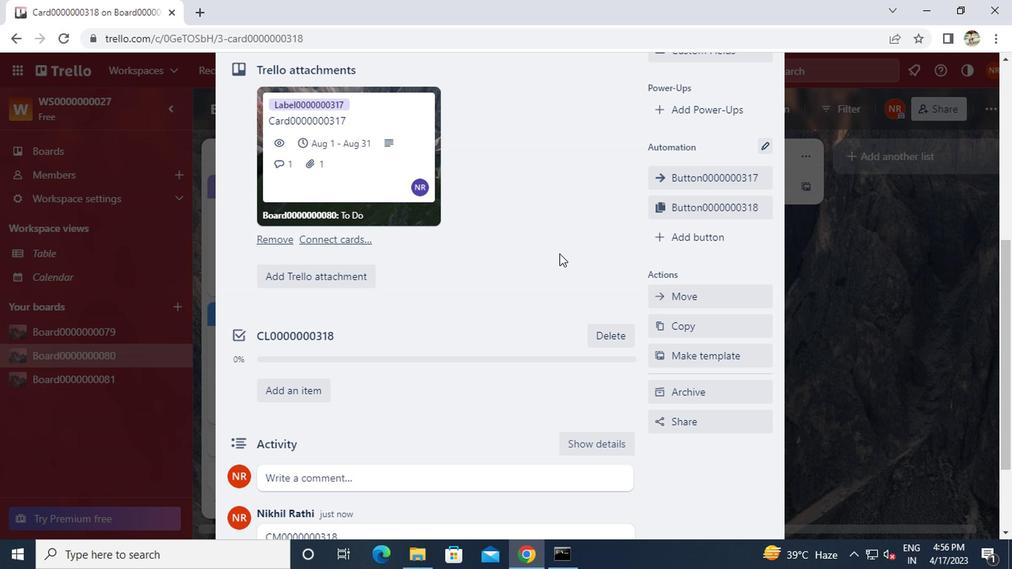 
Action: Mouse scrolled (581, 232) with delta (0, 1)
Screenshot: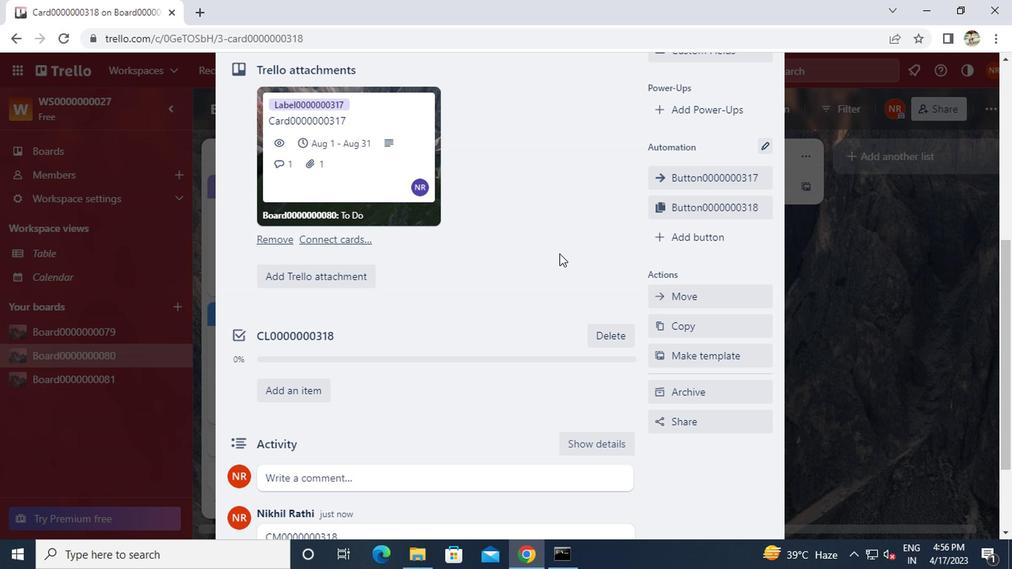 
Action: Mouse moved to (582, 230)
Screenshot: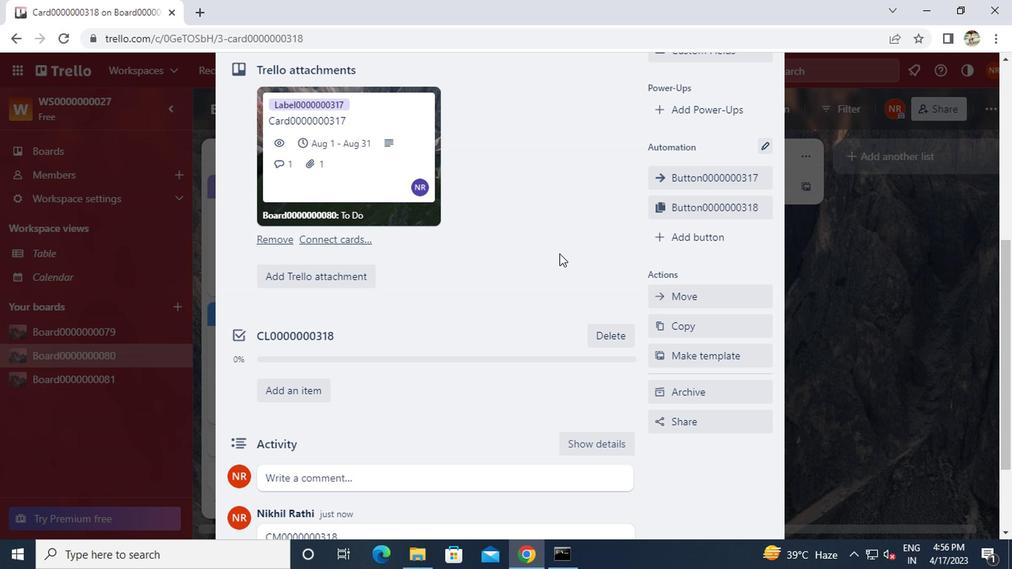 
Action: Mouse scrolled (582, 231) with delta (0, 0)
Screenshot: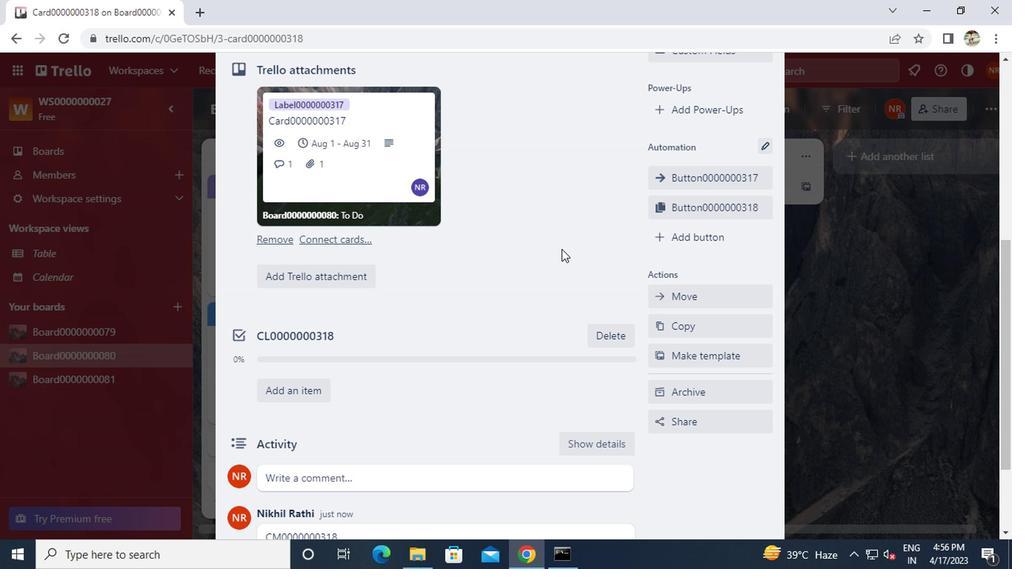 
Action: Mouse moved to (595, 221)
Screenshot: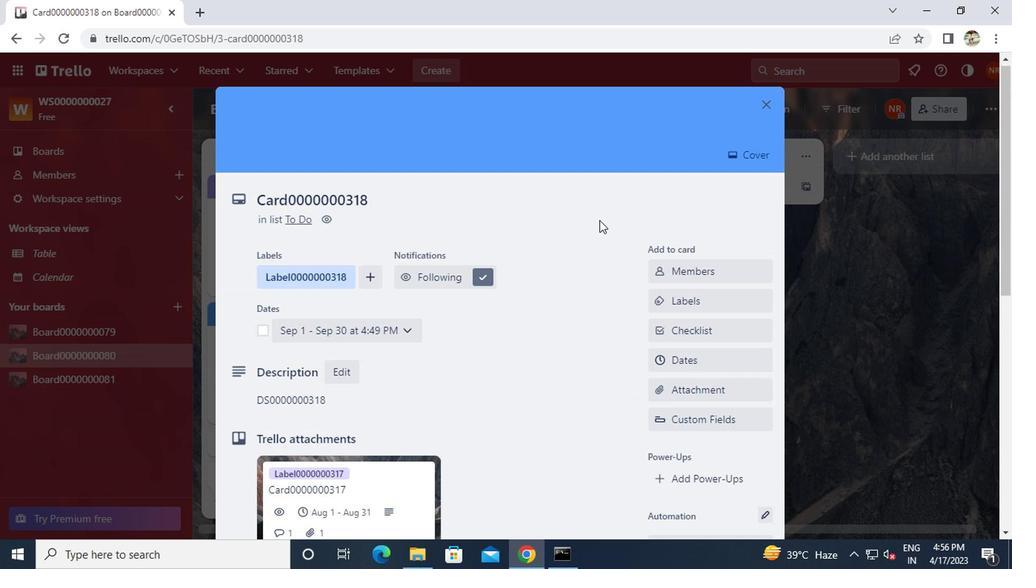 
Action: Mouse scrolled (595, 221) with delta (0, 0)
Screenshot: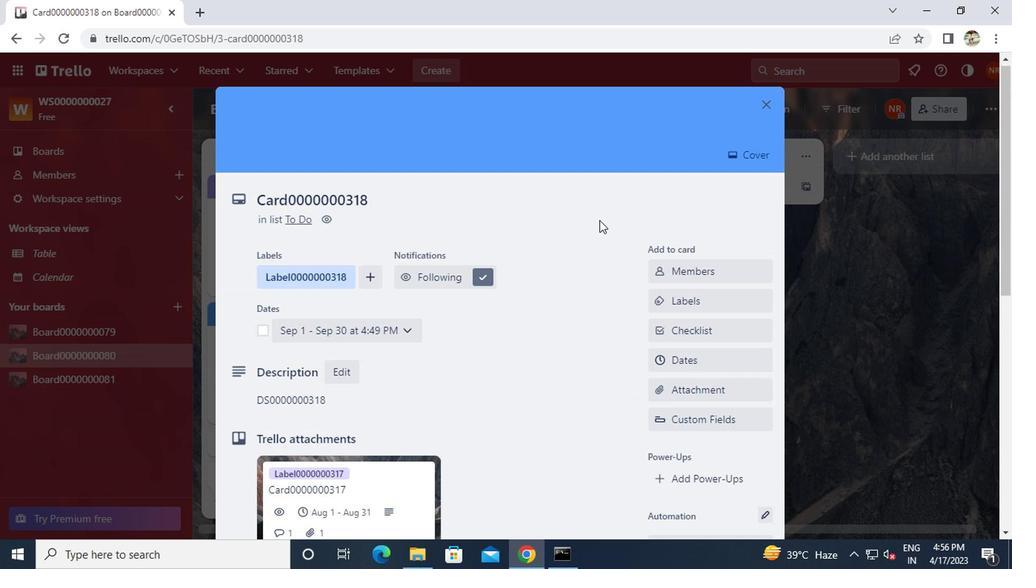 
Action: Mouse moved to (597, 219)
Screenshot: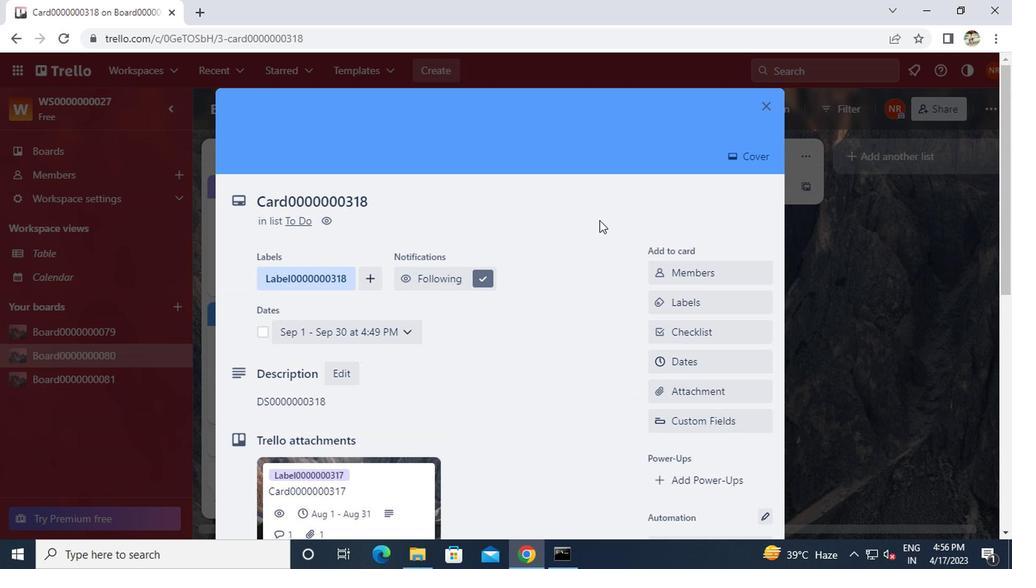 
Action: Mouse scrolled (597, 220) with delta (0, 0)
Screenshot: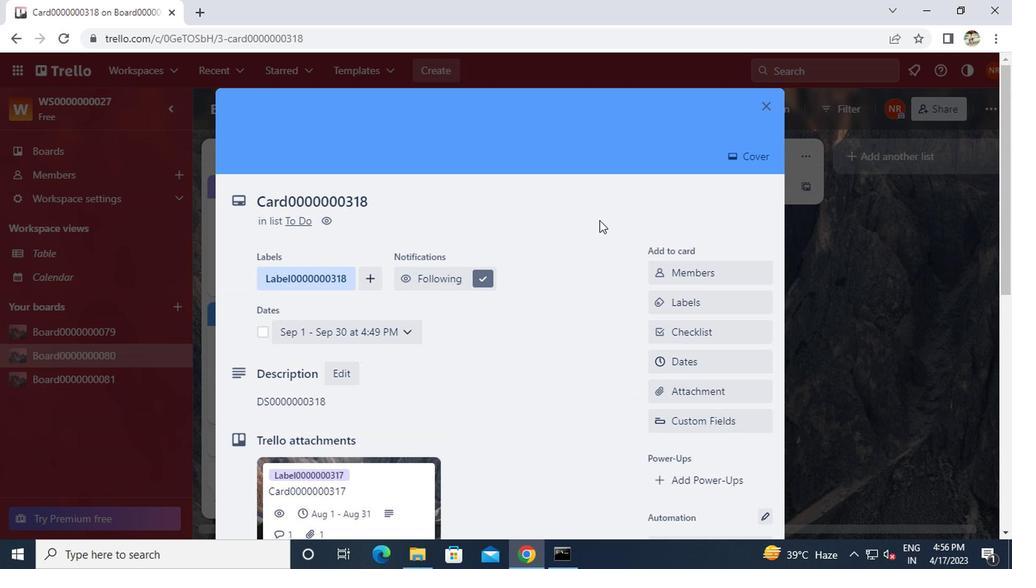 
Action: Mouse moved to (597, 218)
Screenshot: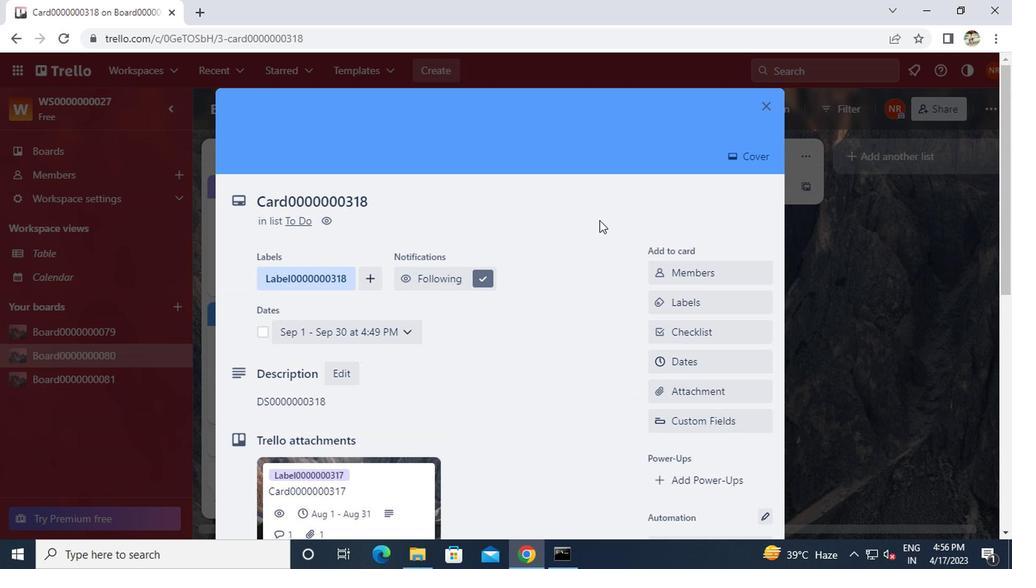 
Action: Mouse scrolled (597, 219) with delta (0, 1)
Screenshot: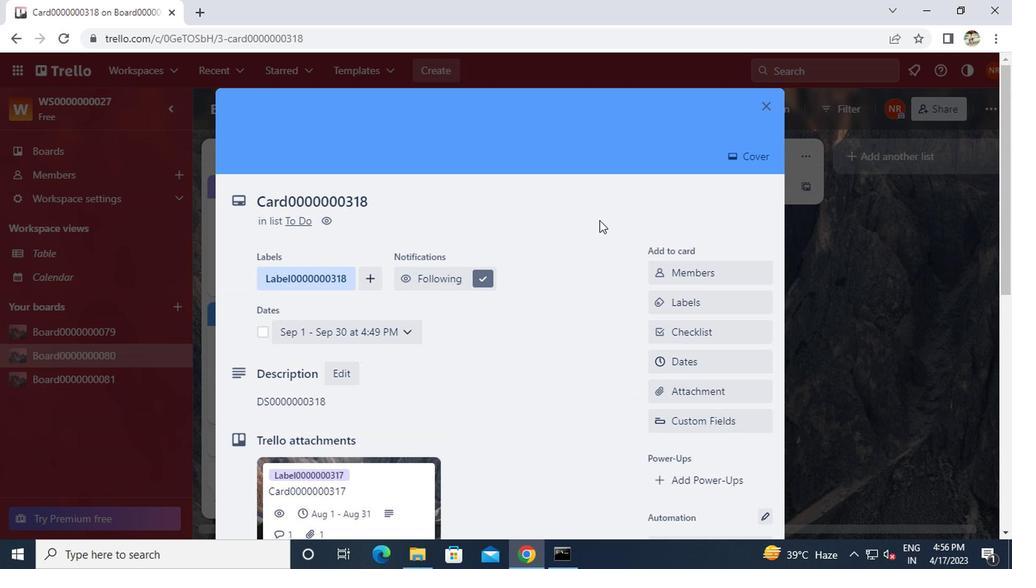 
Action: Mouse moved to (598, 218)
Screenshot: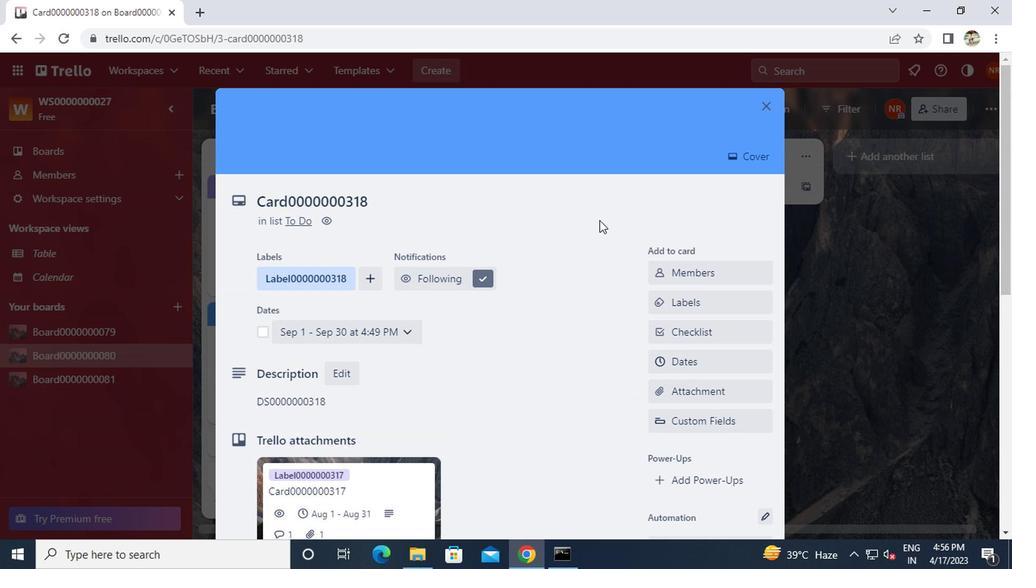
Action: Mouse scrolled (598, 219) with delta (0, 1)
Screenshot: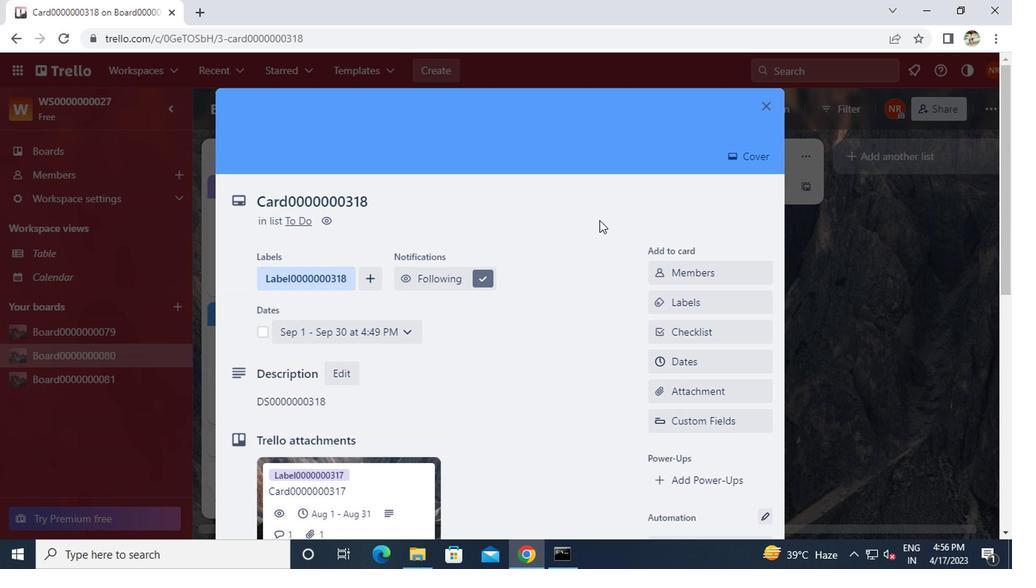 
Action: Mouse moved to (761, 106)
Screenshot: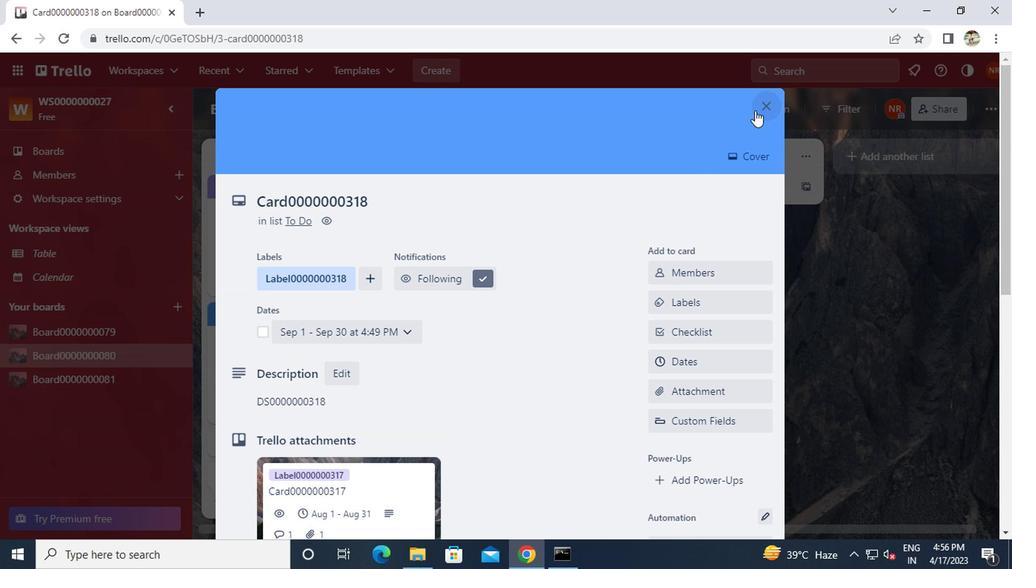 
Action: Mouse pressed left at (761, 106)
Screenshot: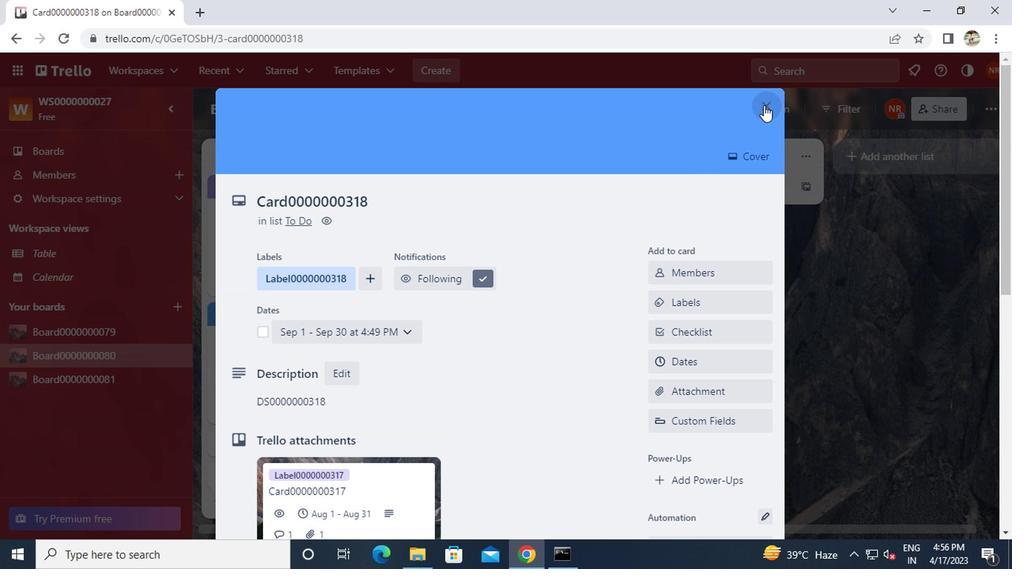 
Action: Mouse moved to (761, 106)
Screenshot: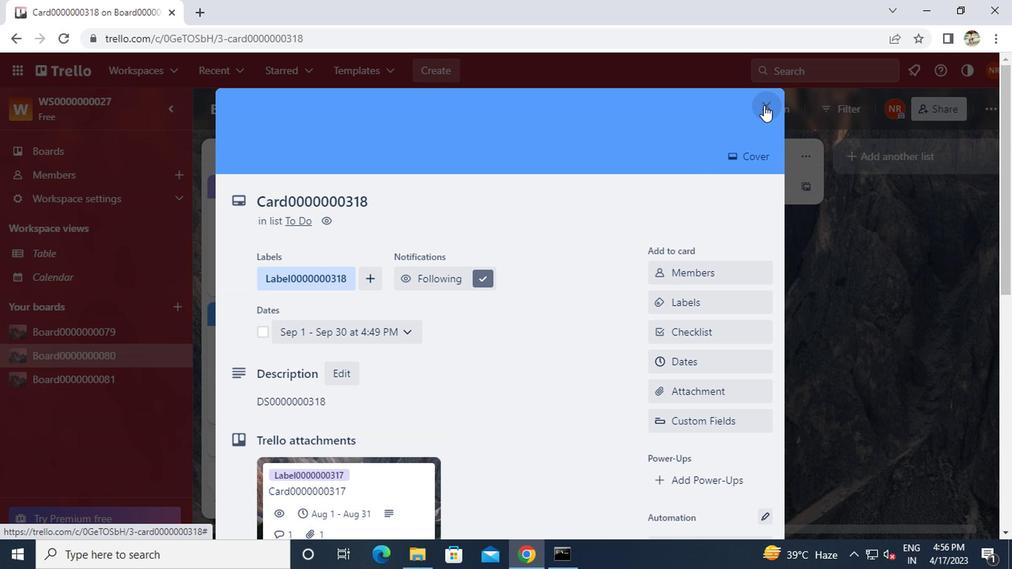 
